 Task:  Click on  Soccer In the  Soccer League click on  Pick Sheet Your name Oliver Thompson Team name San Jose and  Email softage.1@softage.net Game 1 Inter Miami Game 2 NYFC Game 3 Orlando City Game 4 Austin FC Game 5 Minnesota United Game 6 San Jose Game 7 Nashville SC Game 8 New England Game 9 Philadelphia Game 10 DC United Game 11 Chicago Game 12 Inter Milan Game 13 Austin Game 14 LA Galaxy Game 15 Vancouver Game16 Seattle In Tie Breaker choose San Jose Submit pick sheet
Action: Mouse moved to (267, 253)
Screenshot: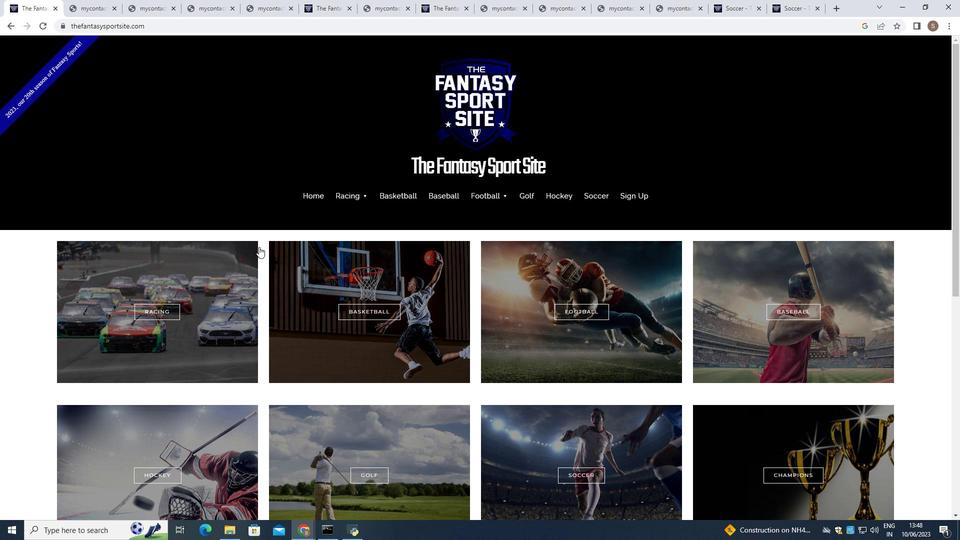 
Action: Mouse scrolled (267, 252) with delta (0, 0)
Screenshot: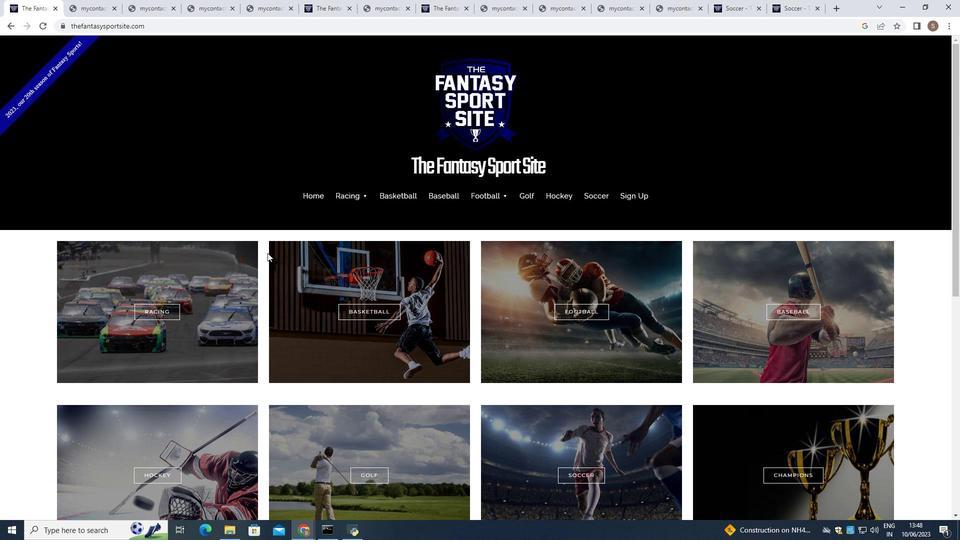 
Action: Mouse scrolled (267, 252) with delta (0, 0)
Screenshot: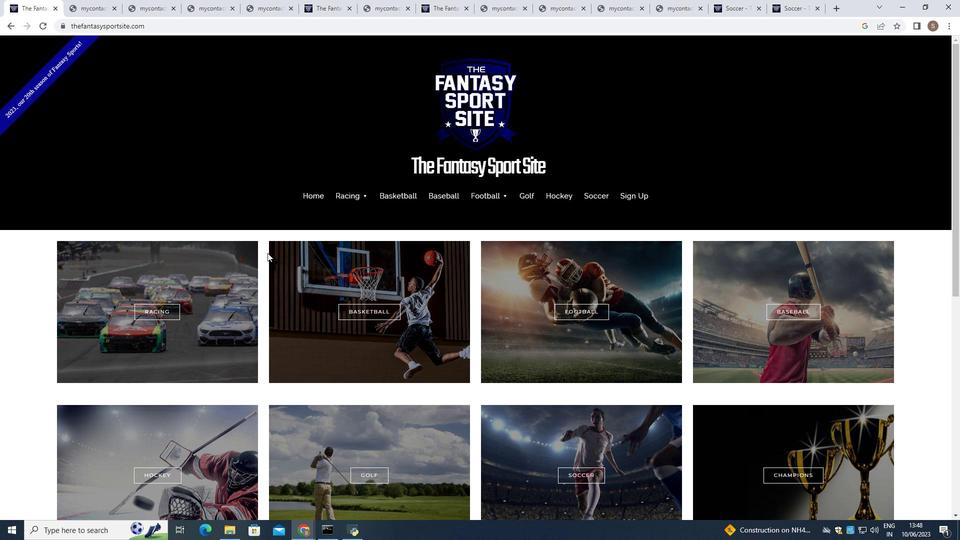 
Action: Mouse scrolled (267, 252) with delta (0, 0)
Screenshot: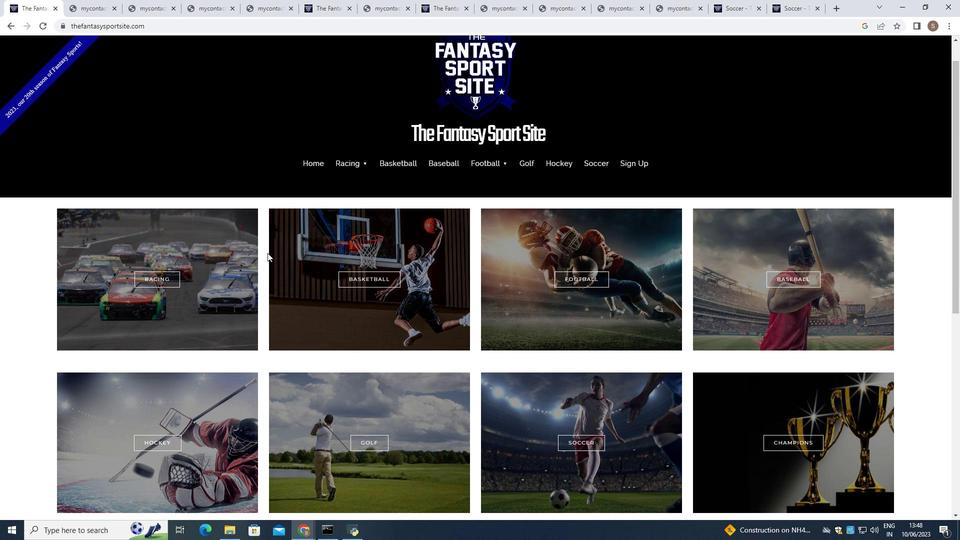
Action: Mouse moved to (523, 279)
Screenshot: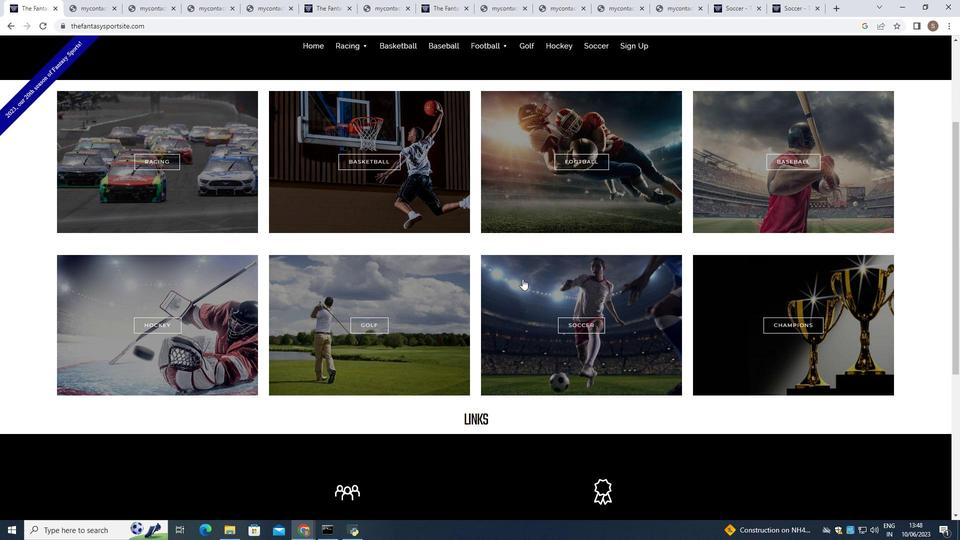 
Action: Mouse pressed left at (523, 279)
Screenshot: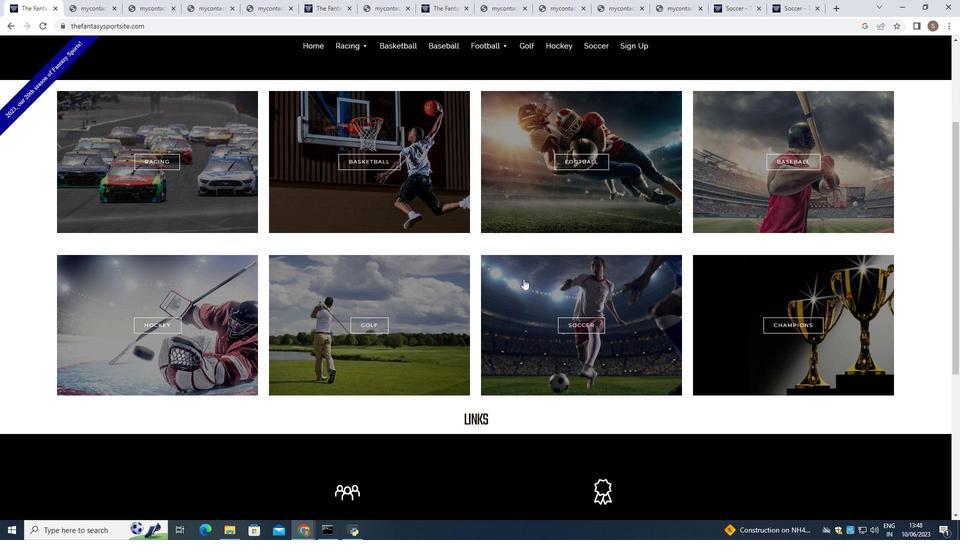 
Action: Mouse moved to (503, 280)
Screenshot: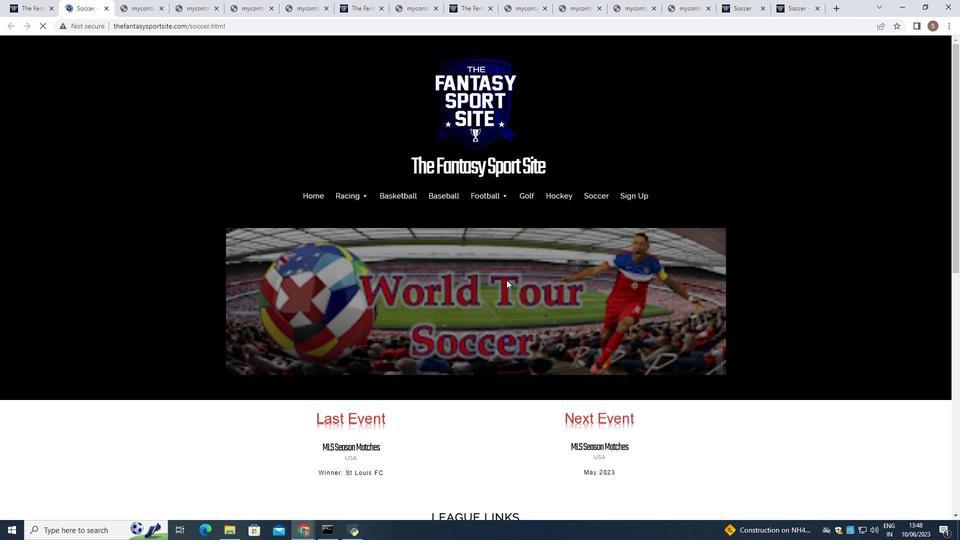 
Action: Mouse scrolled (503, 280) with delta (0, 0)
Screenshot: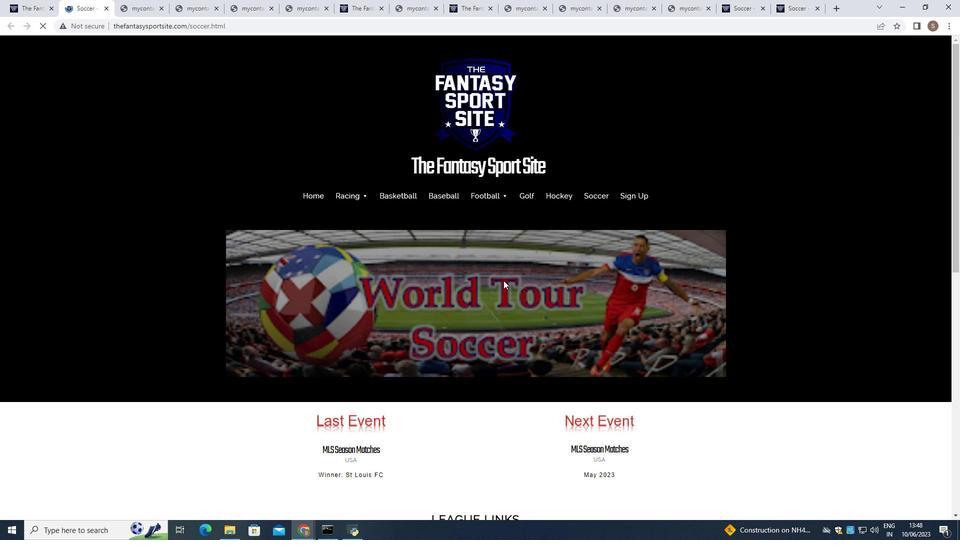 
Action: Mouse scrolled (503, 280) with delta (0, 0)
Screenshot: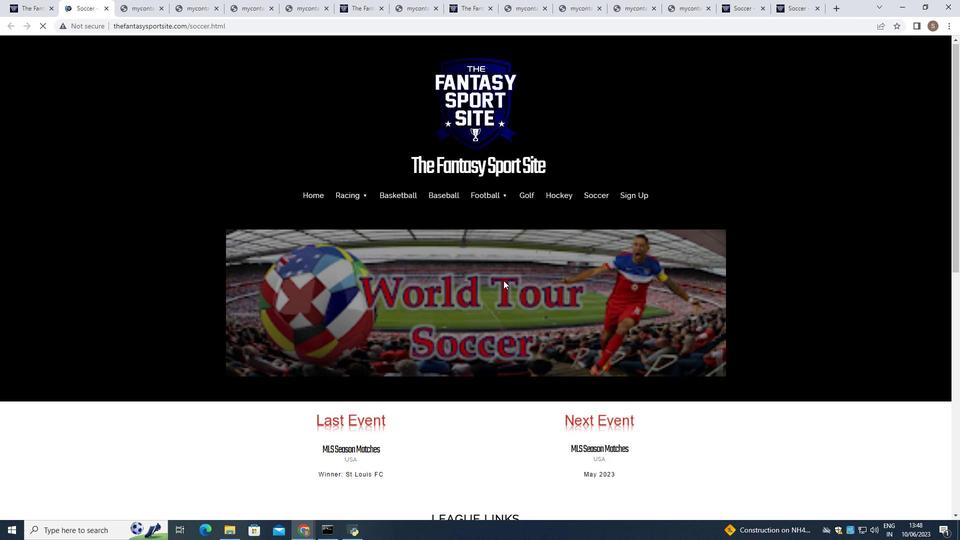 
Action: Mouse scrolled (503, 280) with delta (0, 0)
Screenshot: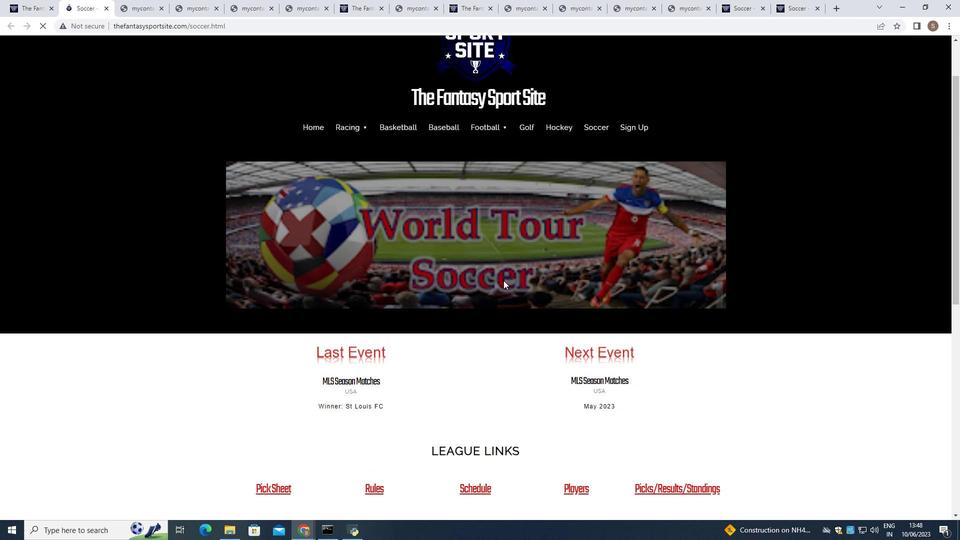 
Action: Mouse moved to (279, 408)
Screenshot: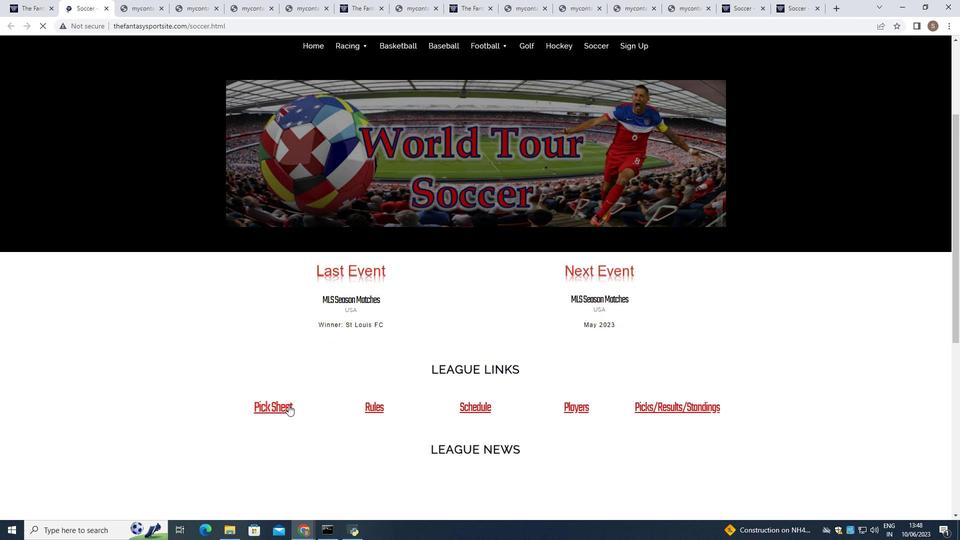 
Action: Mouse pressed left at (279, 408)
Screenshot: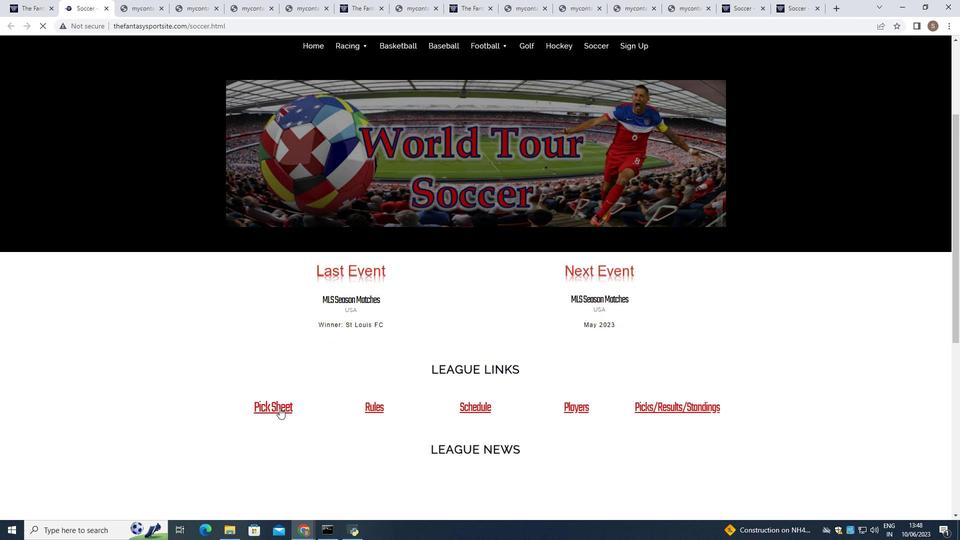 
Action: Mouse moved to (281, 405)
Screenshot: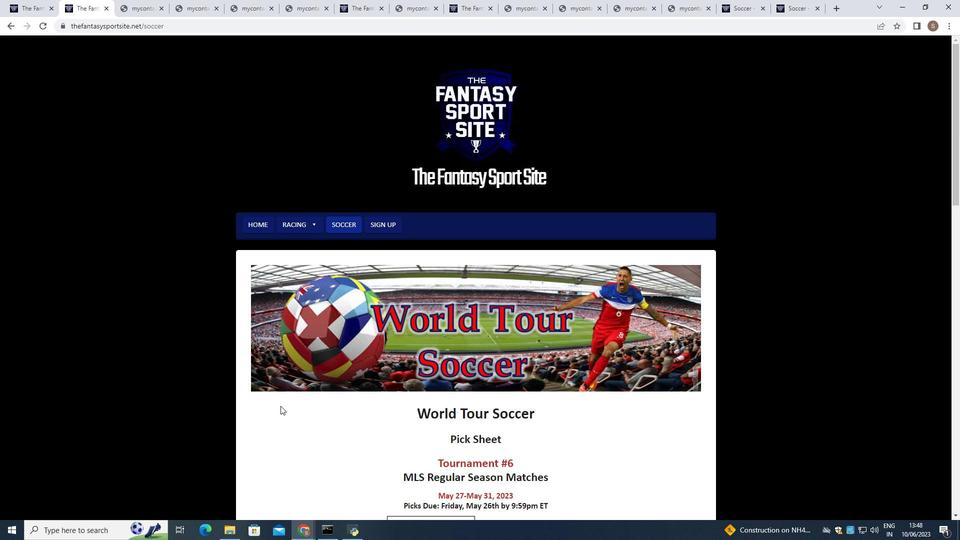 
Action: Mouse scrolled (281, 405) with delta (0, 0)
Screenshot: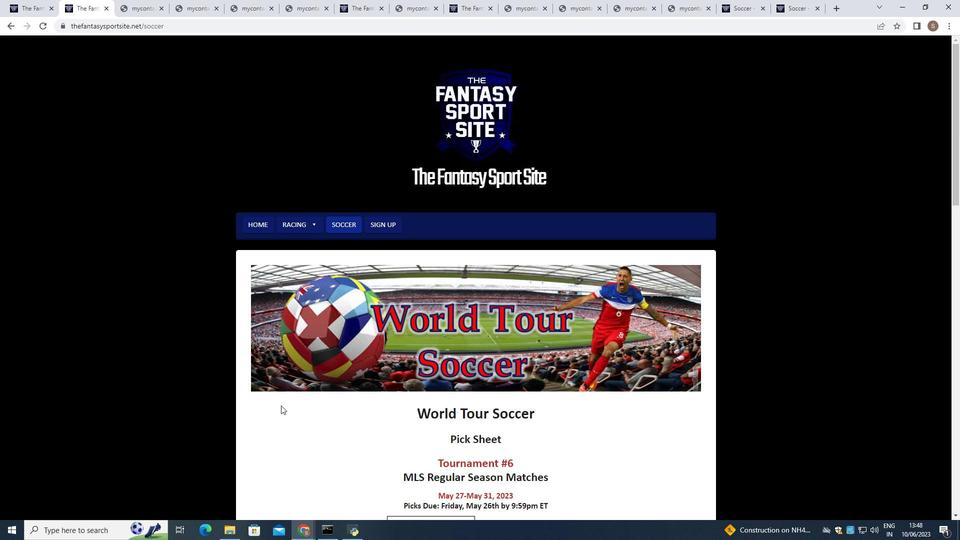 
Action: Mouse moved to (281, 405)
Screenshot: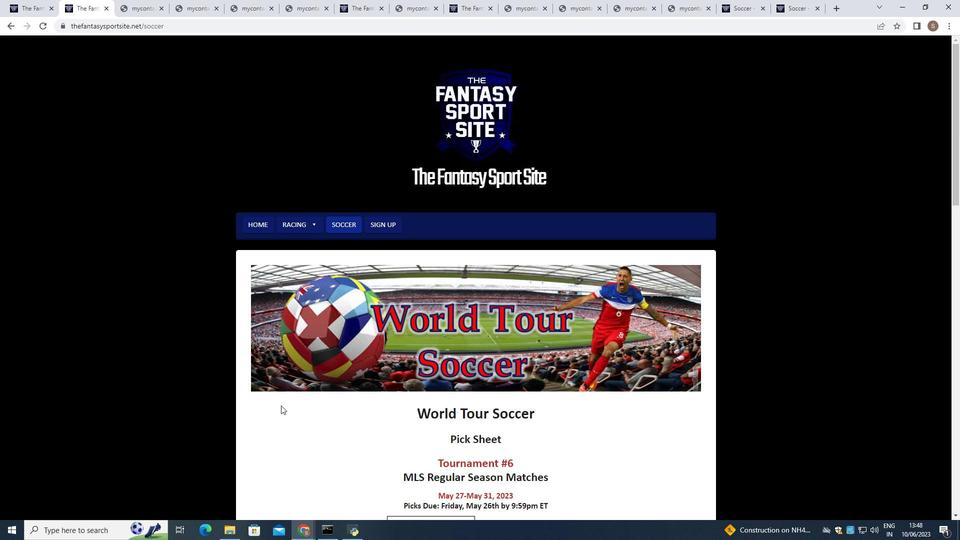 
Action: Mouse scrolled (281, 404) with delta (0, 0)
Screenshot: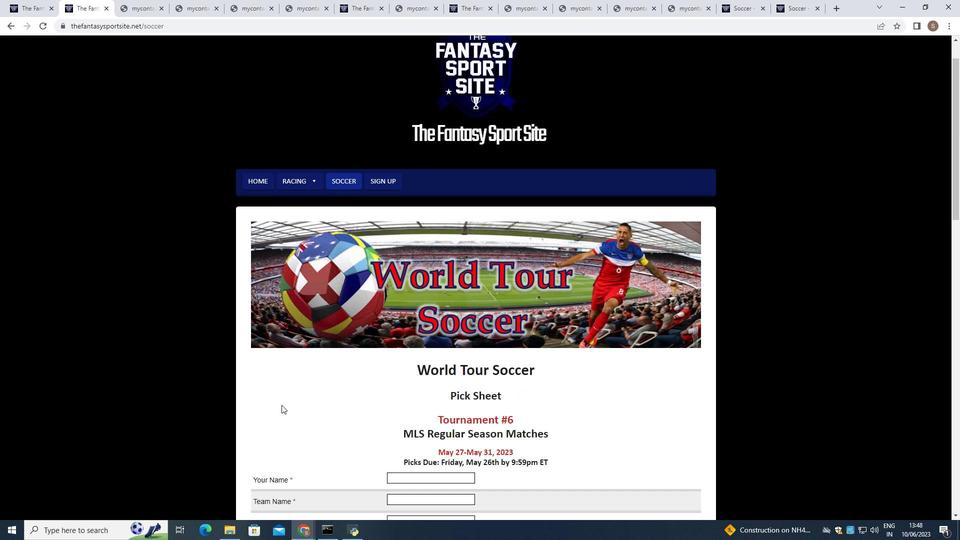 
Action: Mouse scrolled (281, 404) with delta (0, 0)
Screenshot: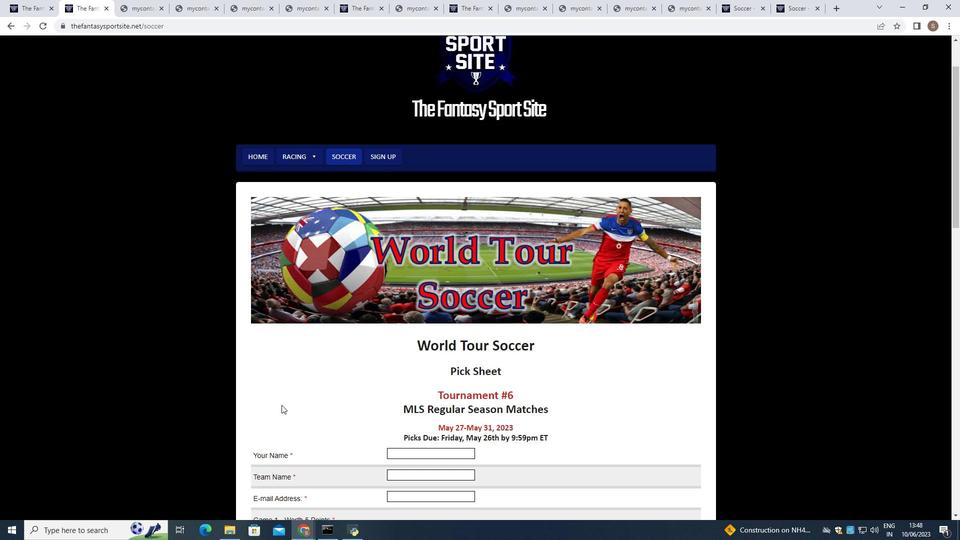 
Action: Mouse moved to (282, 404)
Screenshot: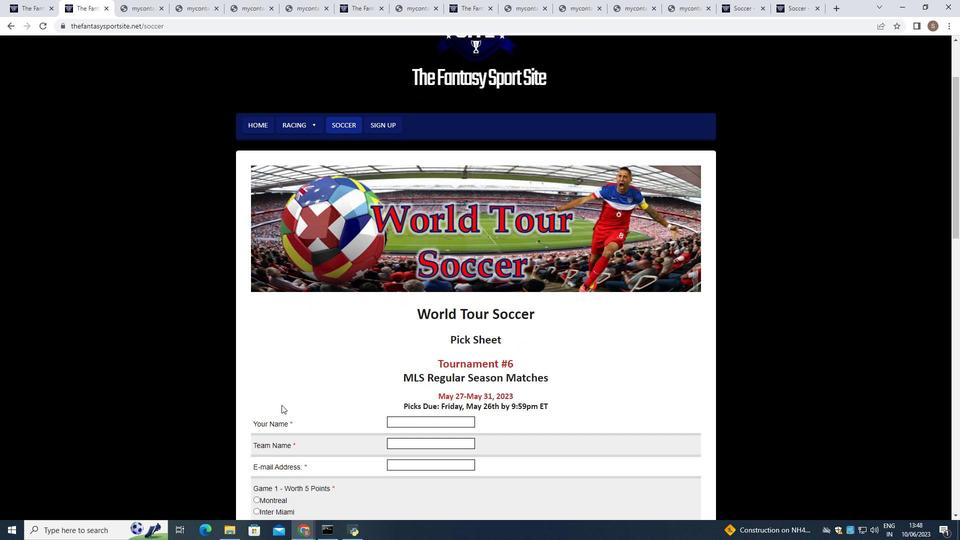 
Action: Mouse scrolled (282, 404) with delta (0, 0)
Screenshot: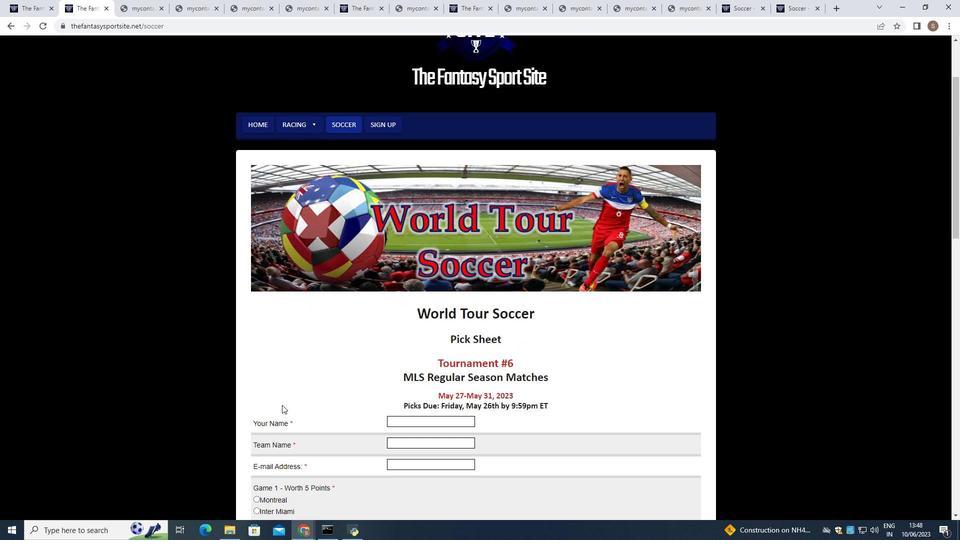 
Action: Mouse moved to (408, 323)
Screenshot: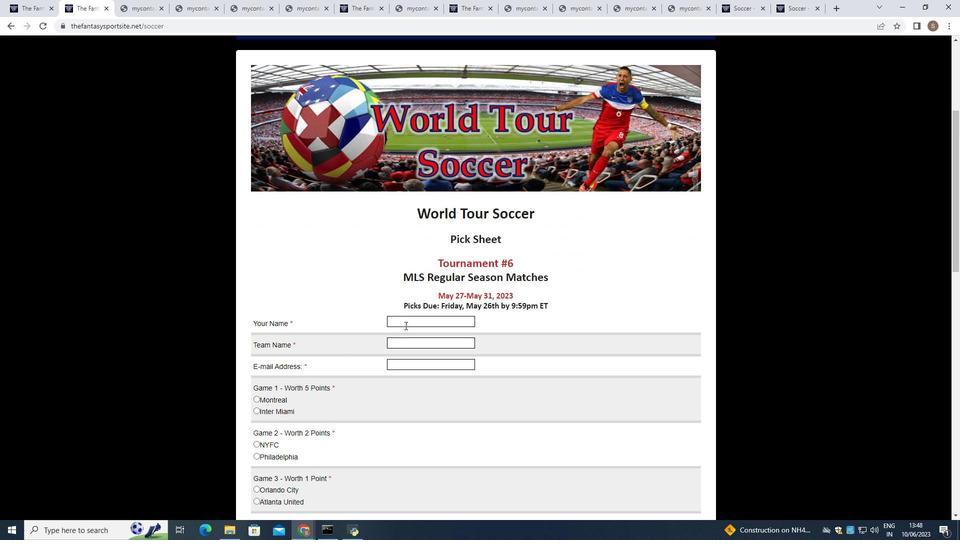 
Action: Mouse pressed left at (408, 323)
Screenshot: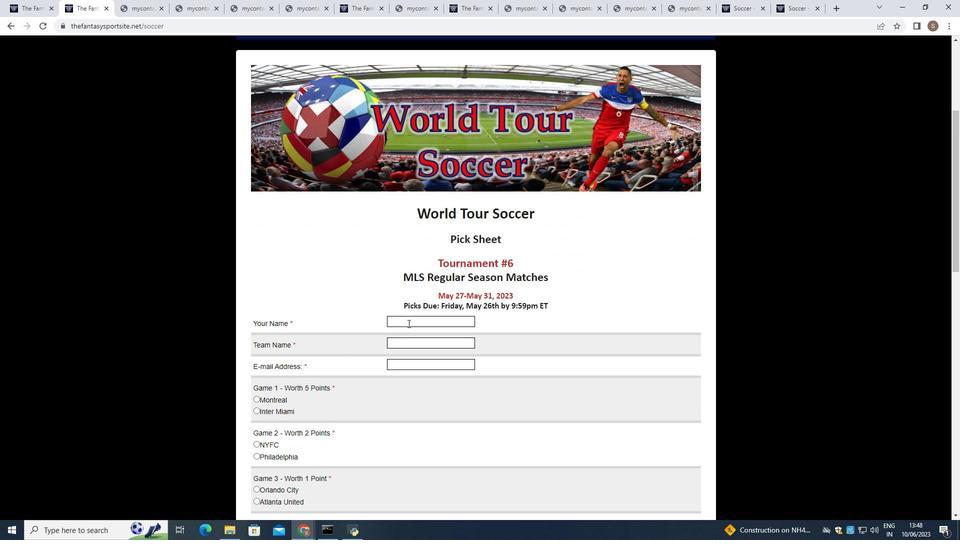 
Action: Key pressed <Key.shift>Oliver<Key.space><Key.shift>Thompson
Screenshot: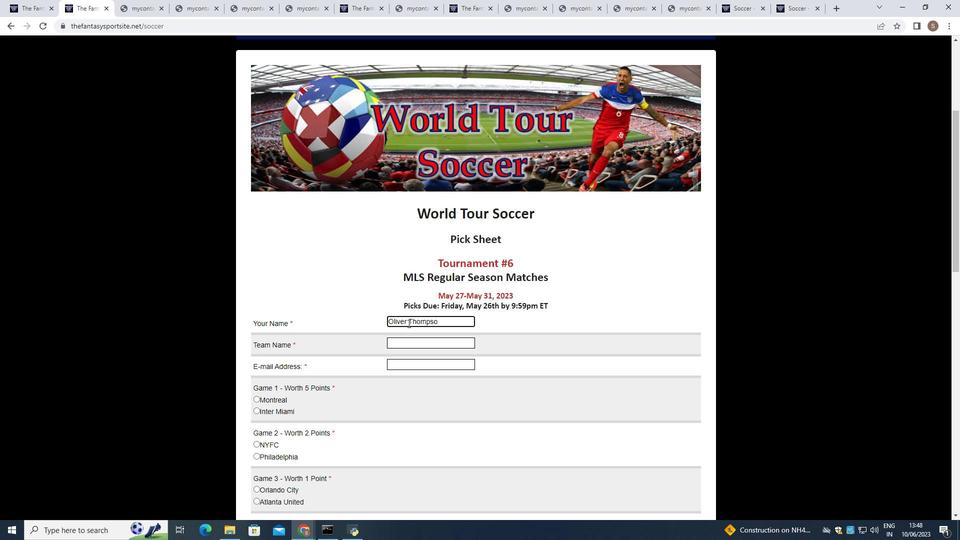 
Action: Mouse moved to (442, 341)
Screenshot: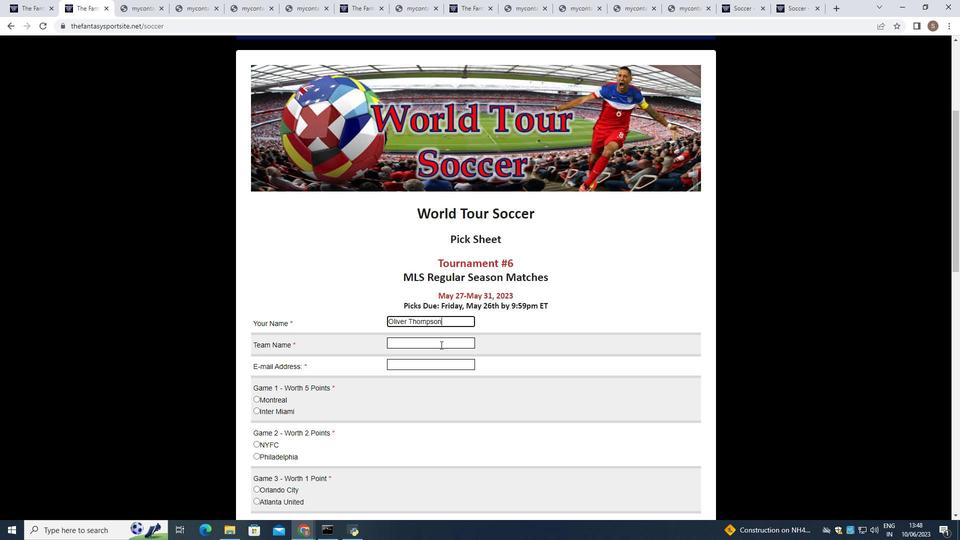 
Action: Mouse pressed left at (442, 341)
Screenshot: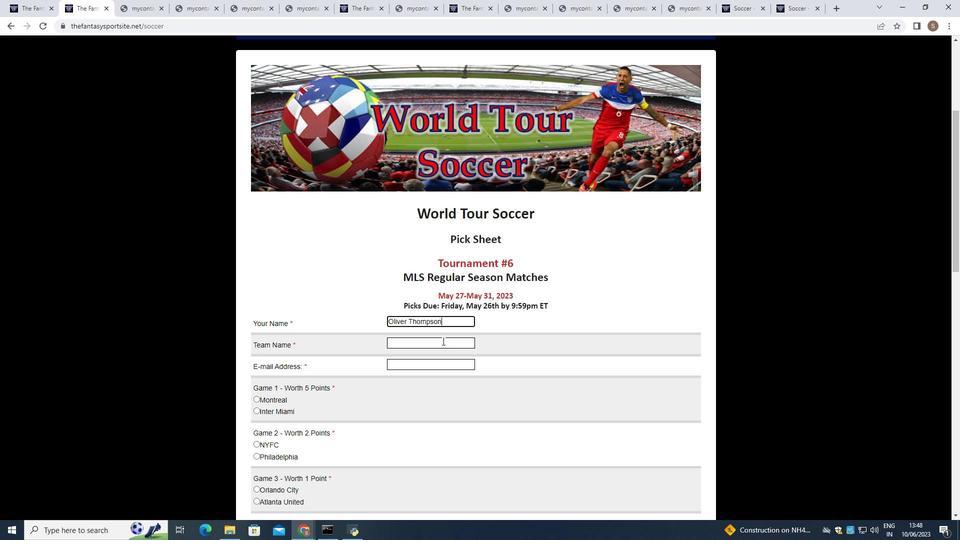 
Action: Key pressed <Key.shift>San<Key.space><Key.shift>Jose
Screenshot: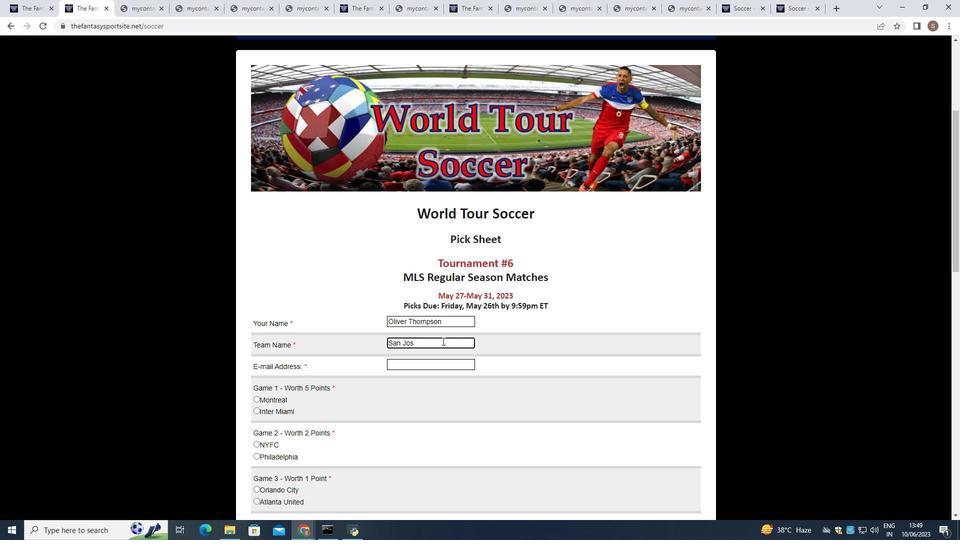 
Action: Mouse moved to (446, 362)
Screenshot: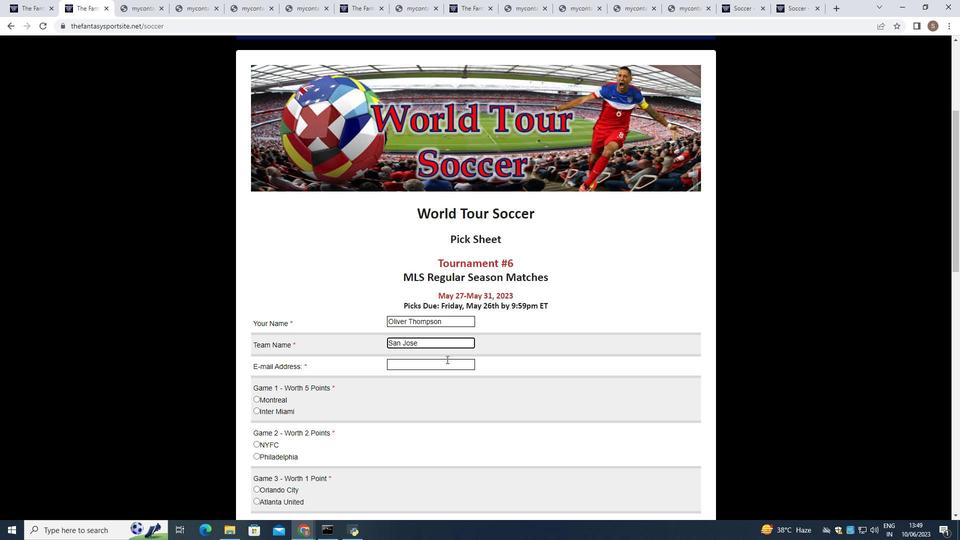 
Action: Mouse pressed left at (446, 362)
Screenshot: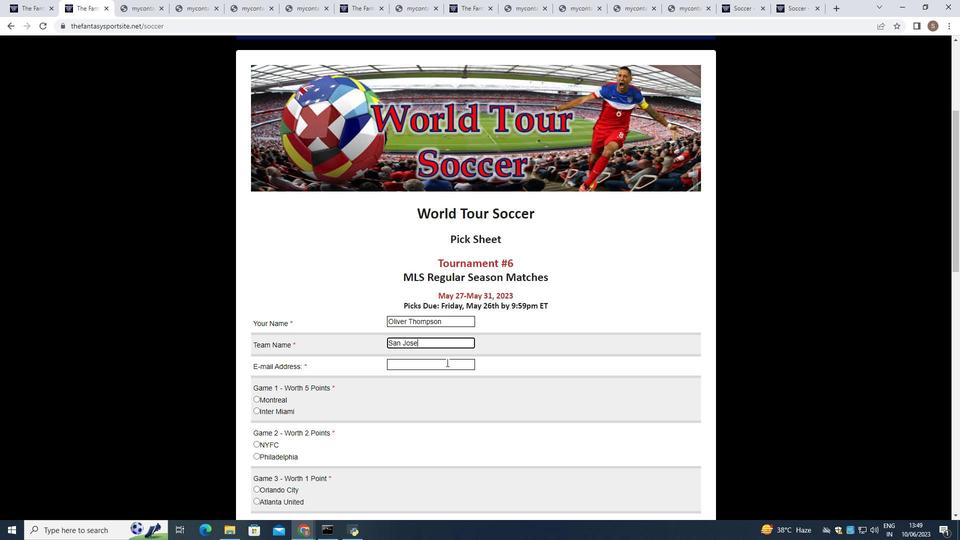 
Action: Key pressed softage.1<Key.shift>@
Screenshot: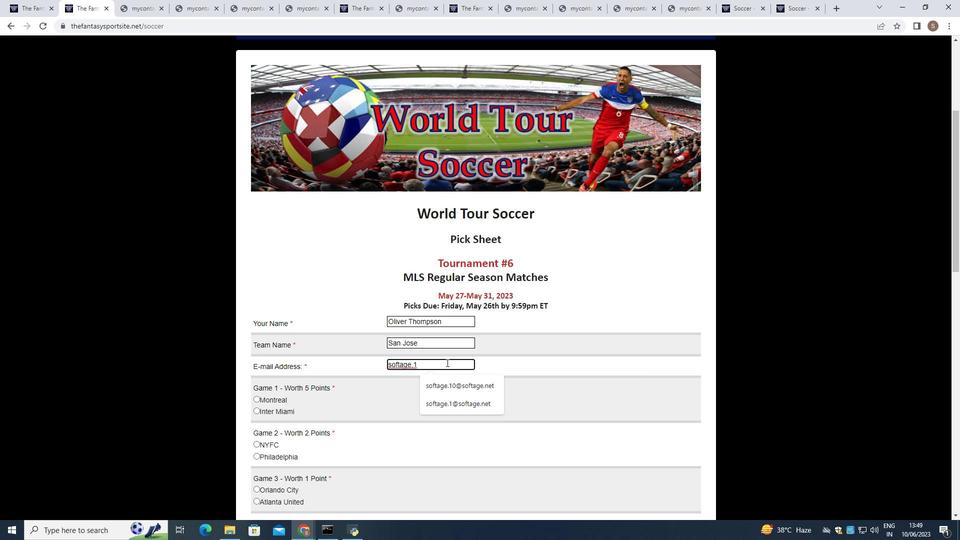 
Action: Mouse moved to (442, 384)
Screenshot: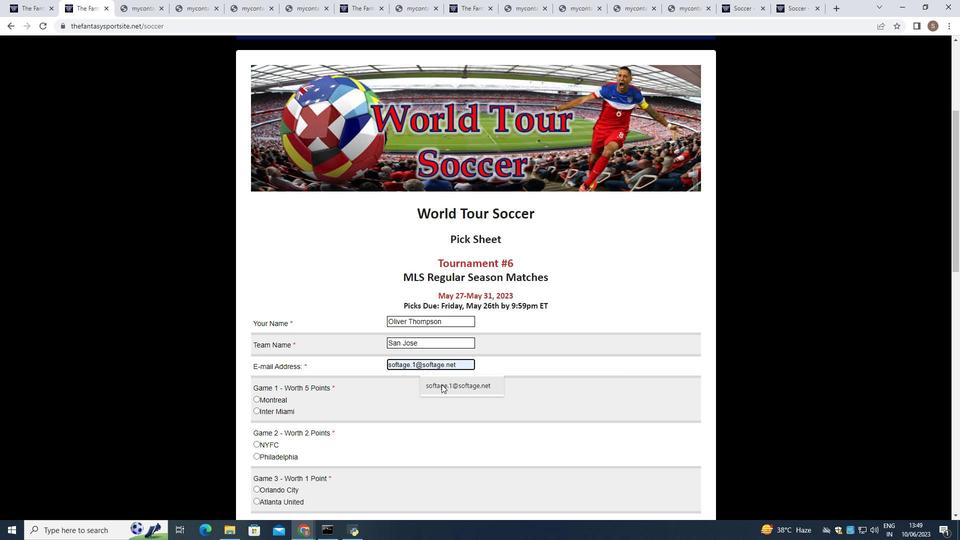 
Action: Mouse pressed left at (442, 384)
Screenshot: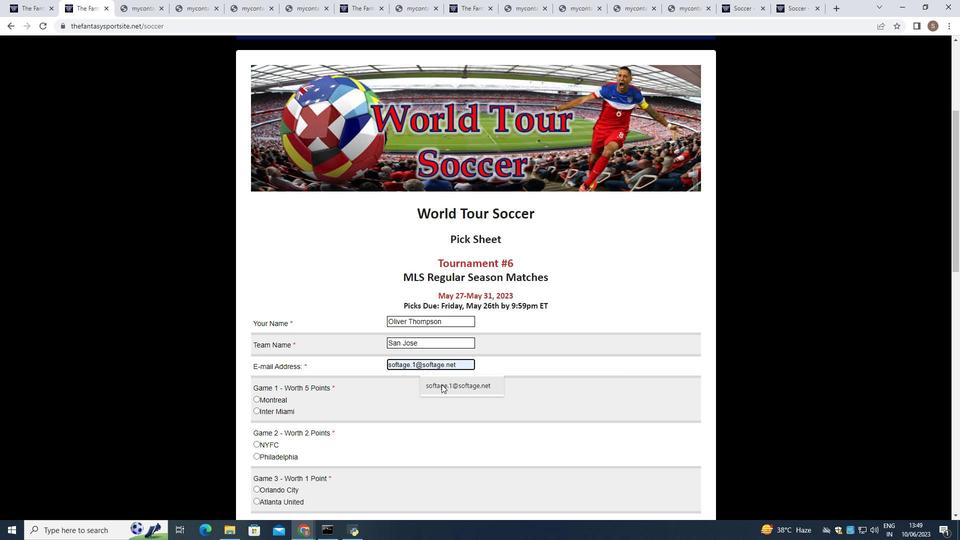 
Action: Mouse moved to (443, 384)
Screenshot: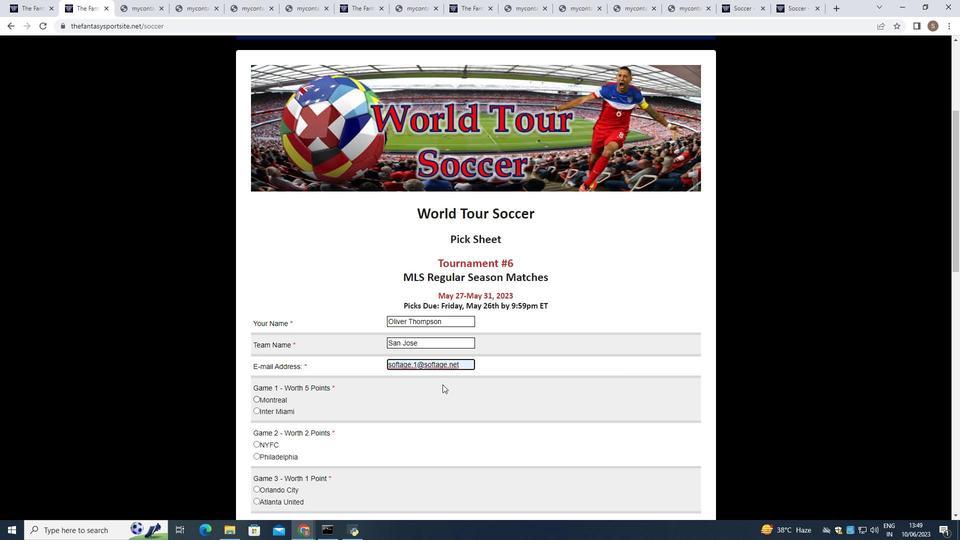 
Action: Mouse scrolled (443, 384) with delta (0, 0)
Screenshot: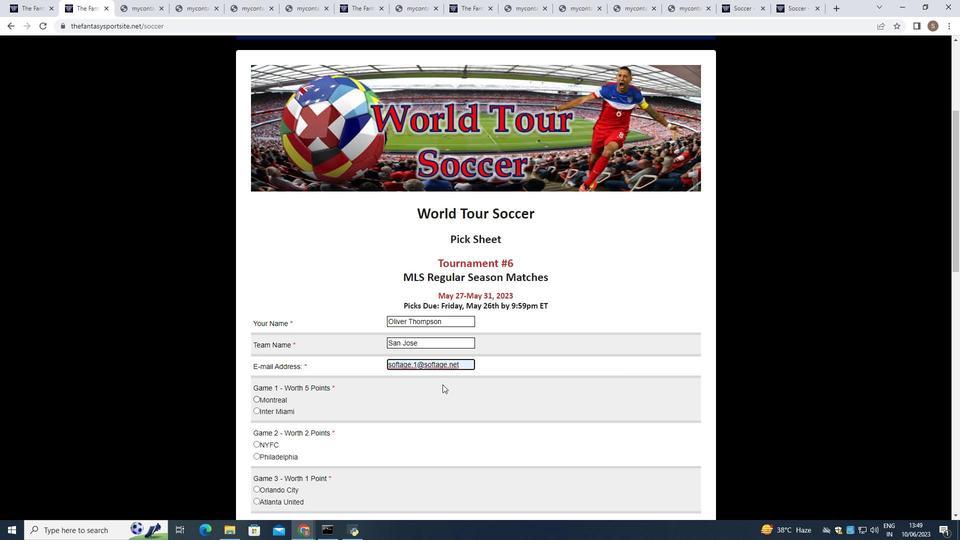
Action: Mouse moved to (444, 383)
Screenshot: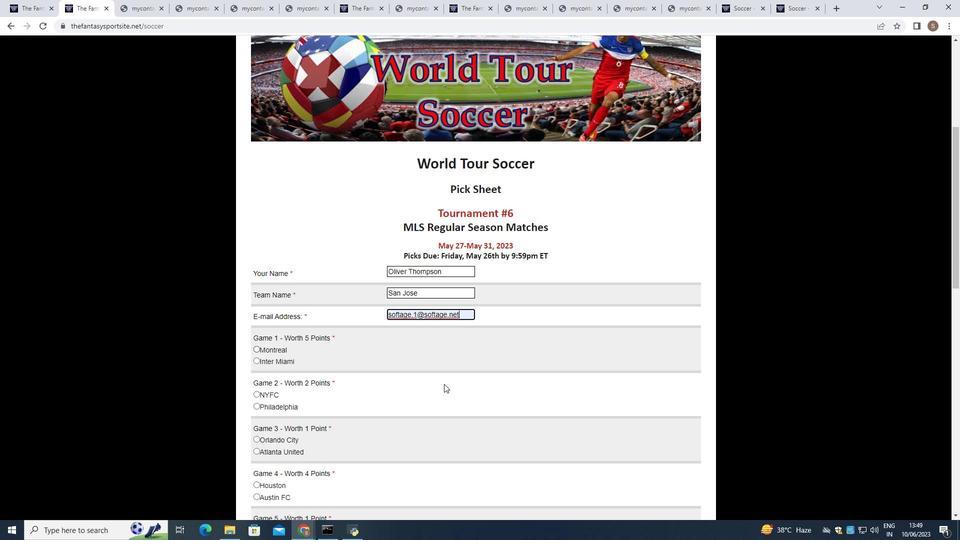 
Action: Mouse scrolled (444, 383) with delta (0, 0)
Screenshot: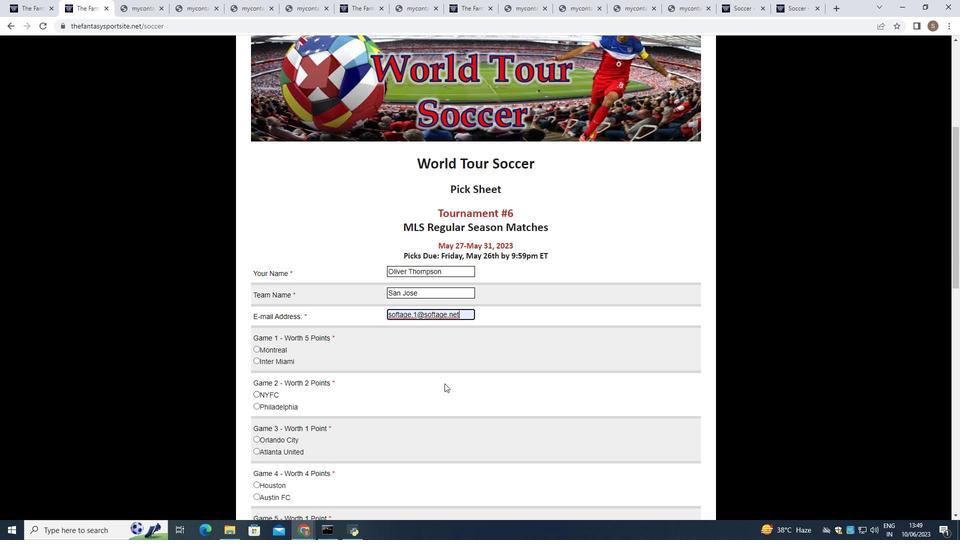 
Action: Mouse moved to (254, 310)
Screenshot: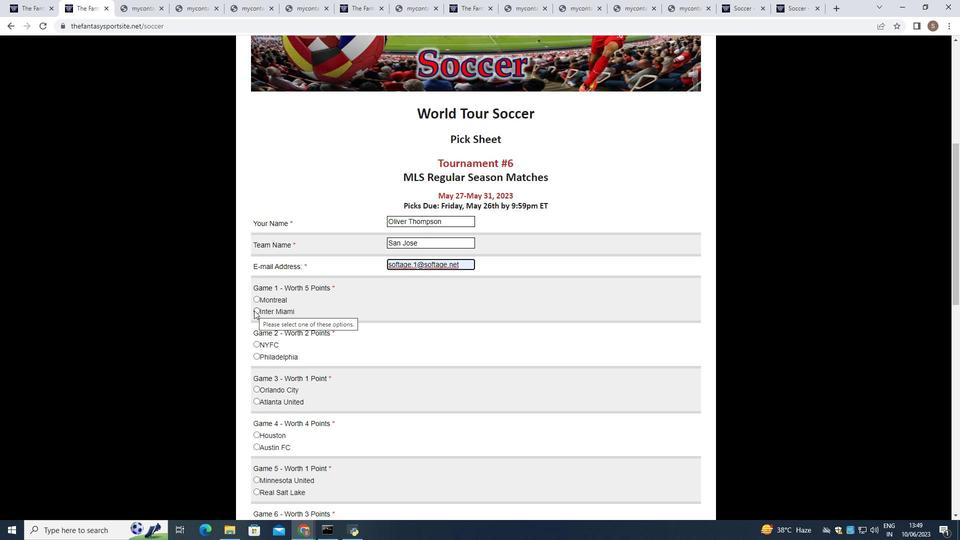 
Action: Mouse pressed left at (254, 310)
Screenshot: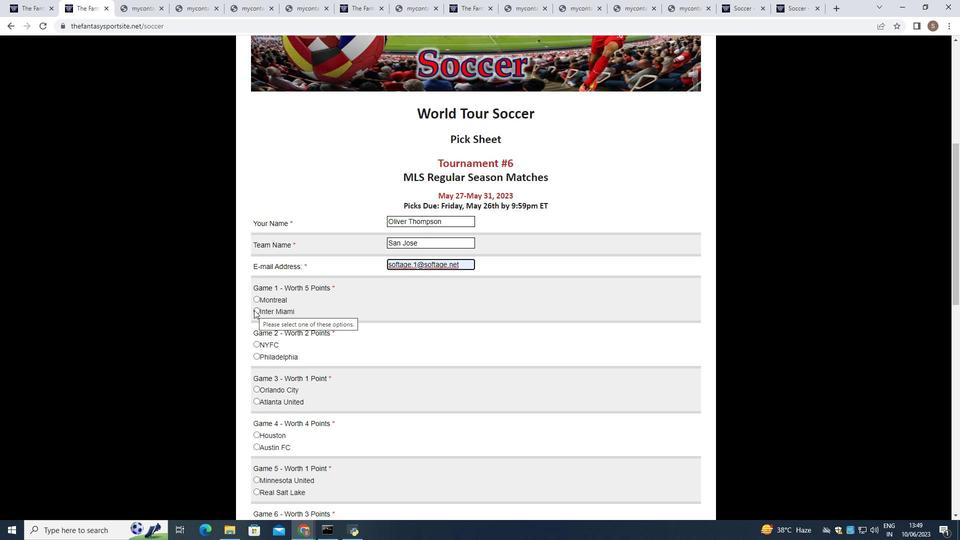 
Action: Mouse scrolled (254, 309) with delta (0, 0)
Screenshot: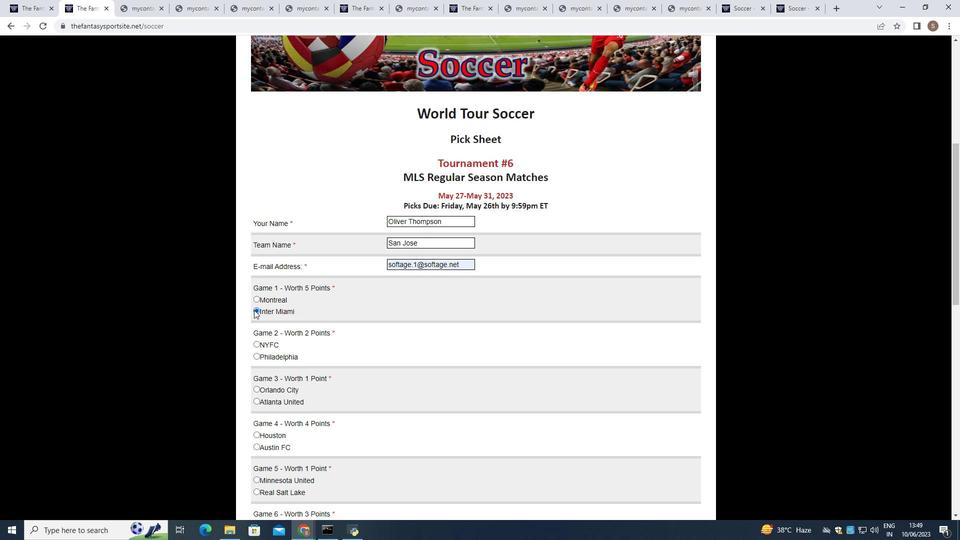 
Action: Mouse moved to (258, 293)
Screenshot: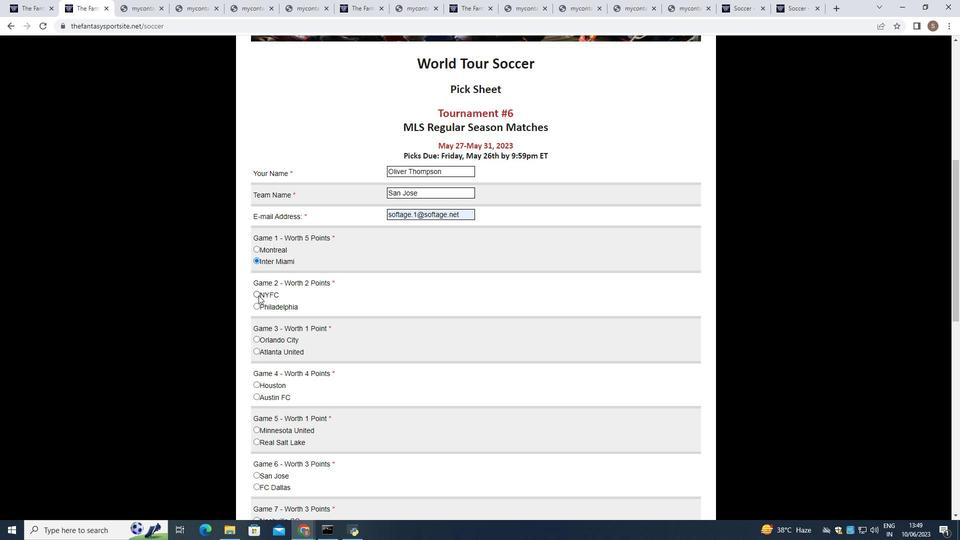 
Action: Mouse pressed left at (258, 293)
Screenshot: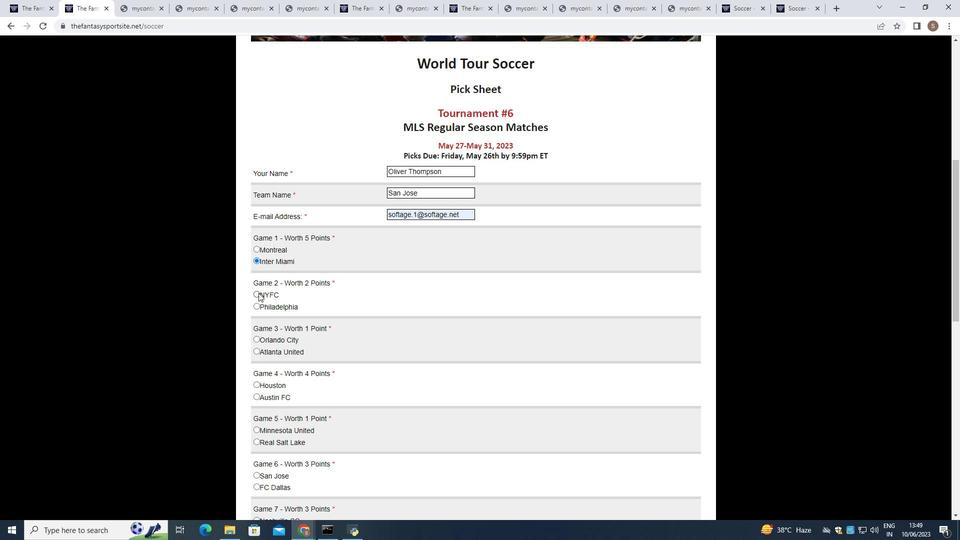 
Action: Mouse moved to (258, 337)
Screenshot: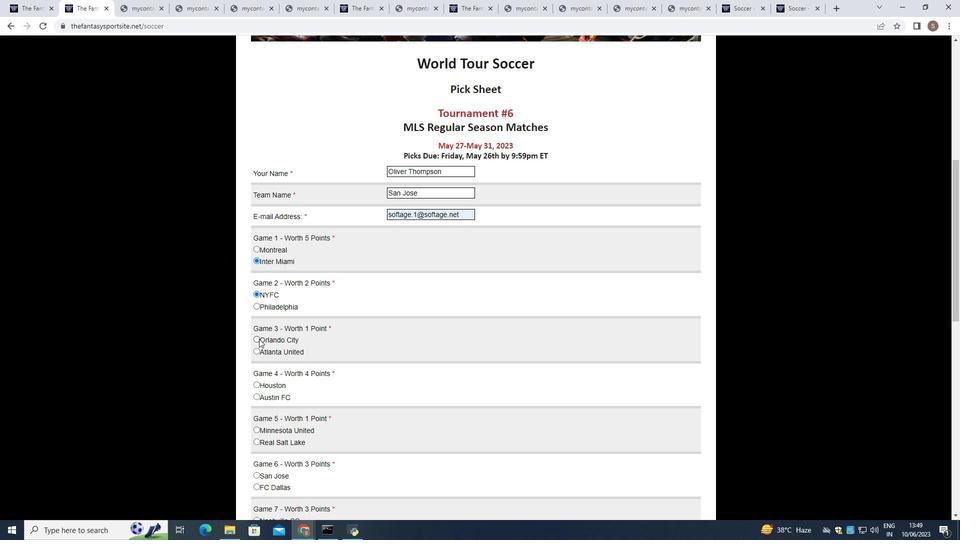
Action: Mouse pressed left at (258, 337)
Screenshot: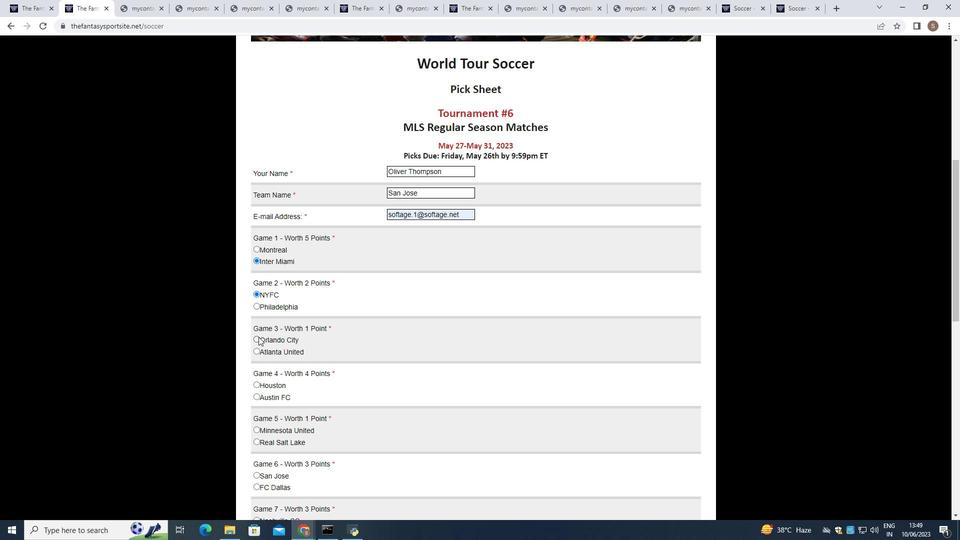 
Action: Mouse moved to (256, 397)
Screenshot: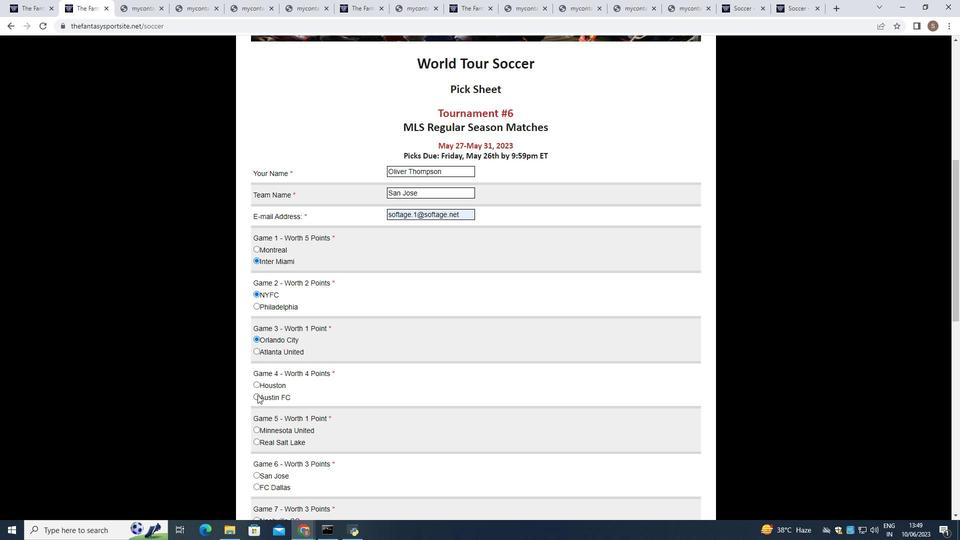 
Action: Mouse pressed left at (256, 397)
Screenshot: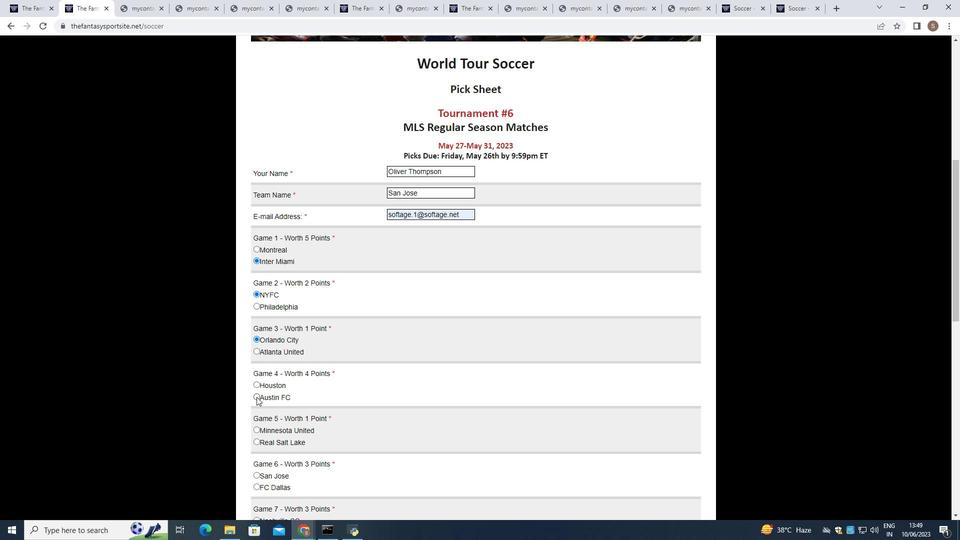 
Action: Mouse moved to (257, 430)
Screenshot: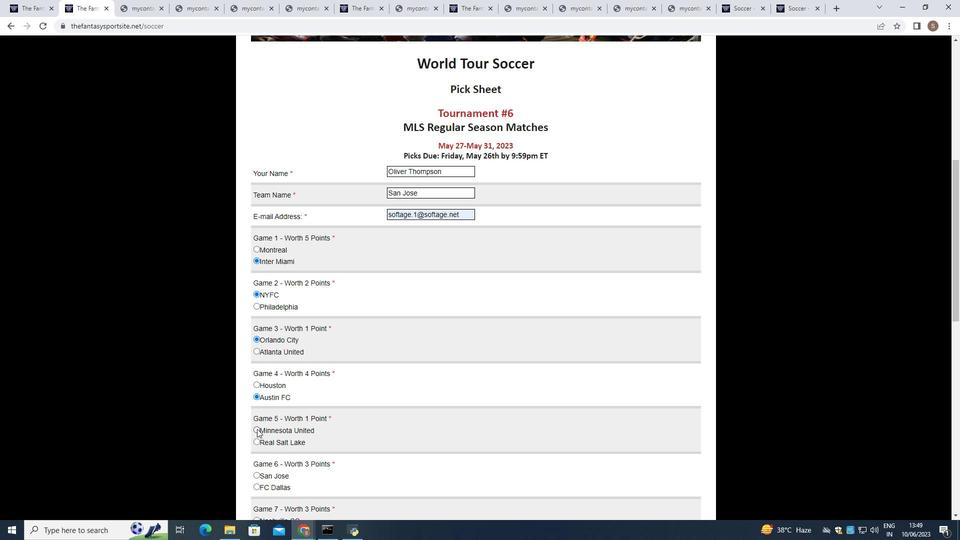 
Action: Mouse pressed left at (257, 430)
Screenshot: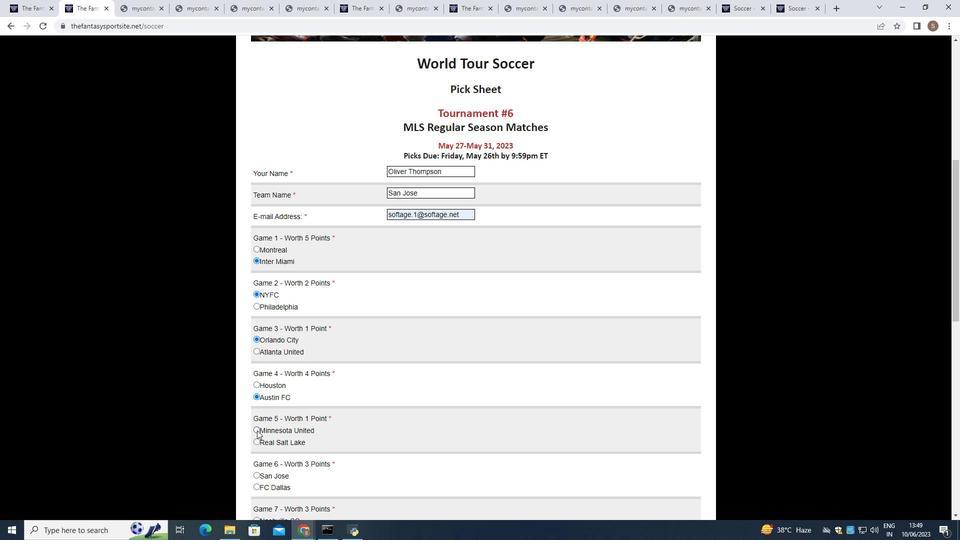 
Action: Mouse scrolled (257, 430) with delta (0, 0)
Screenshot: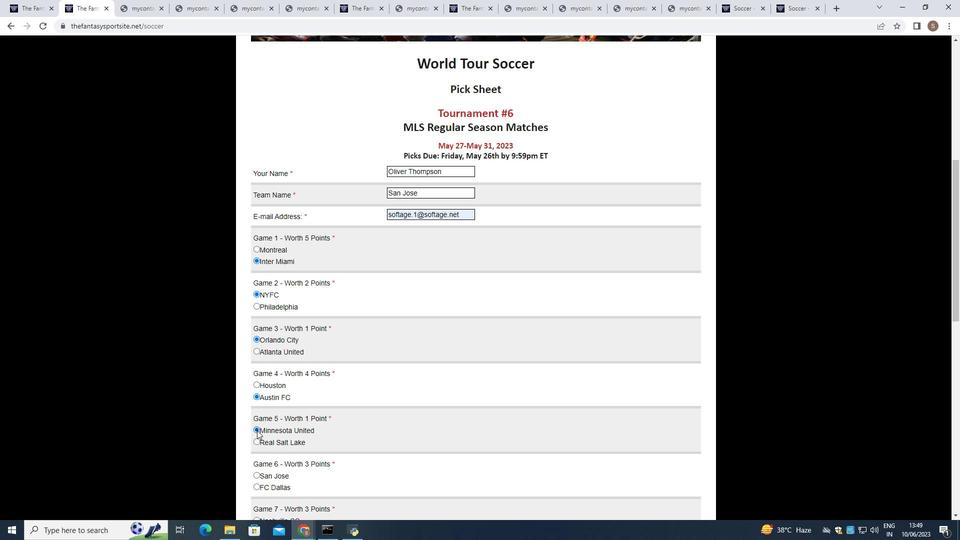 
Action: Mouse scrolled (257, 430) with delta (0, 0)
Screenshot: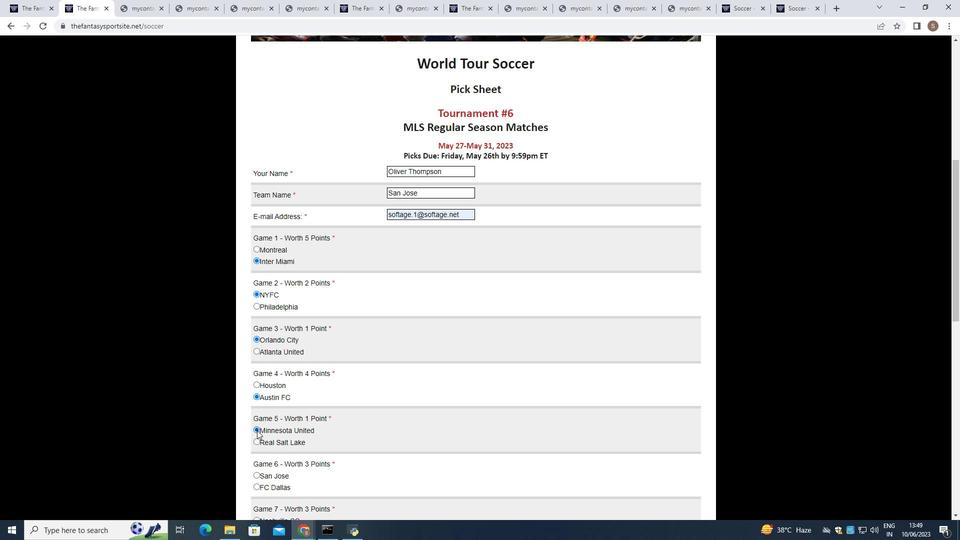 
Action: Mouse scrolled (257, 430) with delta (0, 0)
Screenshot: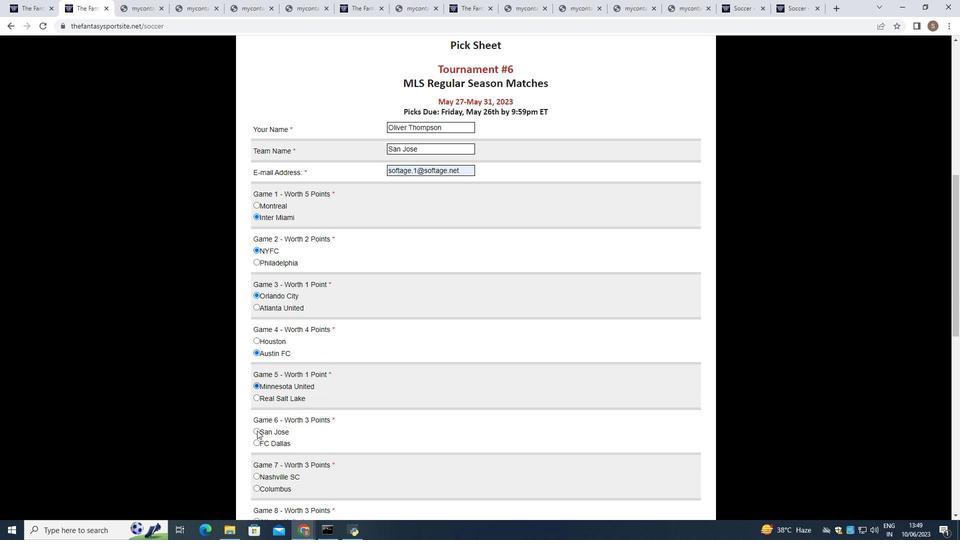 
Action: Mouse moved to (258, 324)
Screenshot: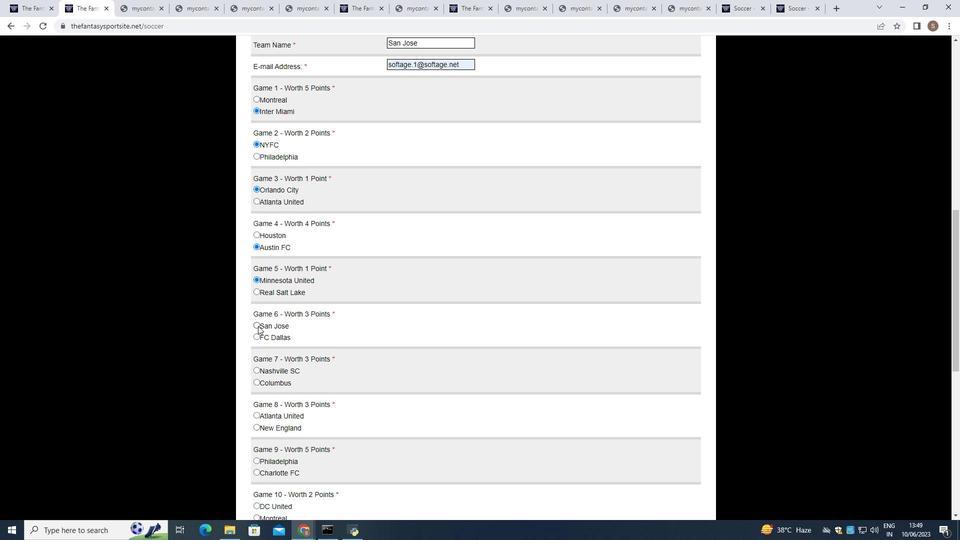 
Action: Mouse pressed left at (258, 324)
Screenshot: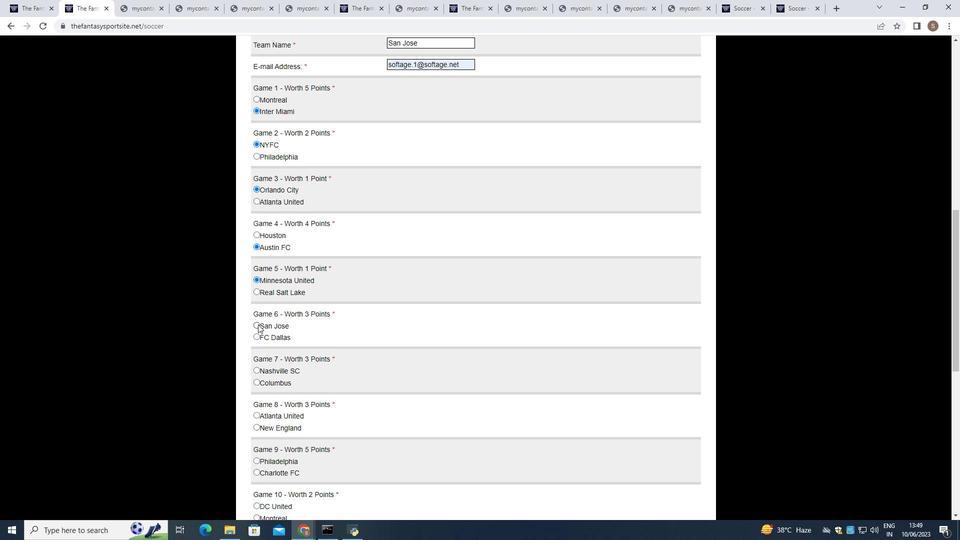 
Action: Mouse moved to (256, 369)
Screenshot: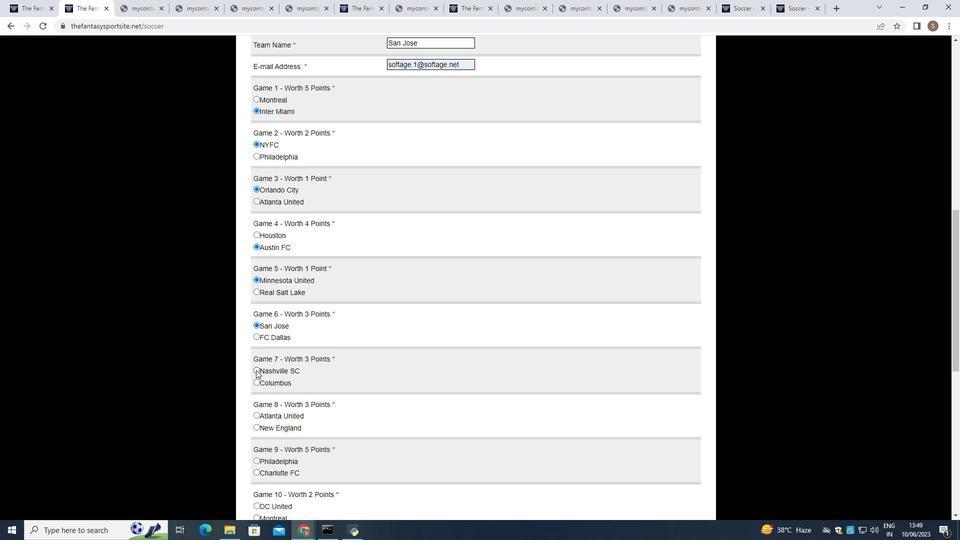 
Action: Mouse pressed left at (256, 369)
Screenshot: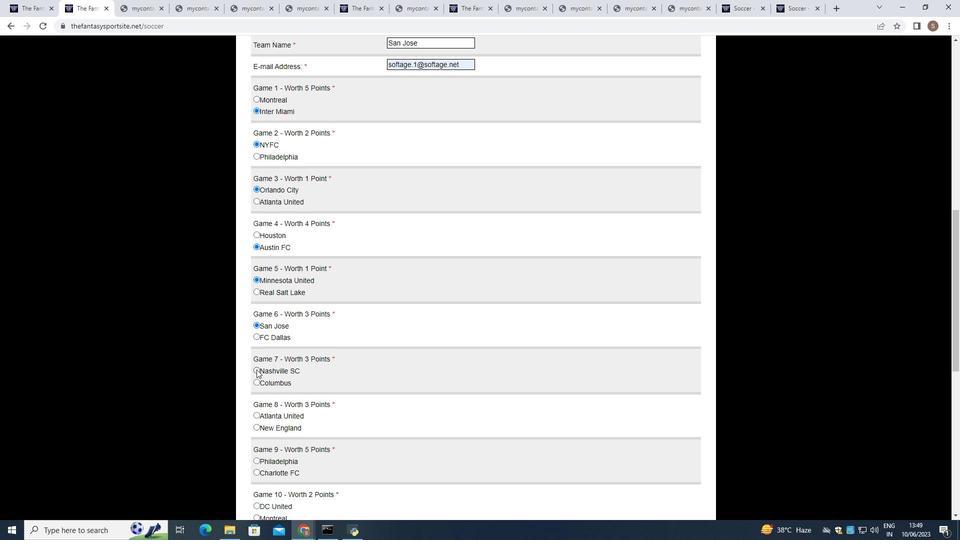 
Action: Mouse moved to (257, 427)
Screenshot: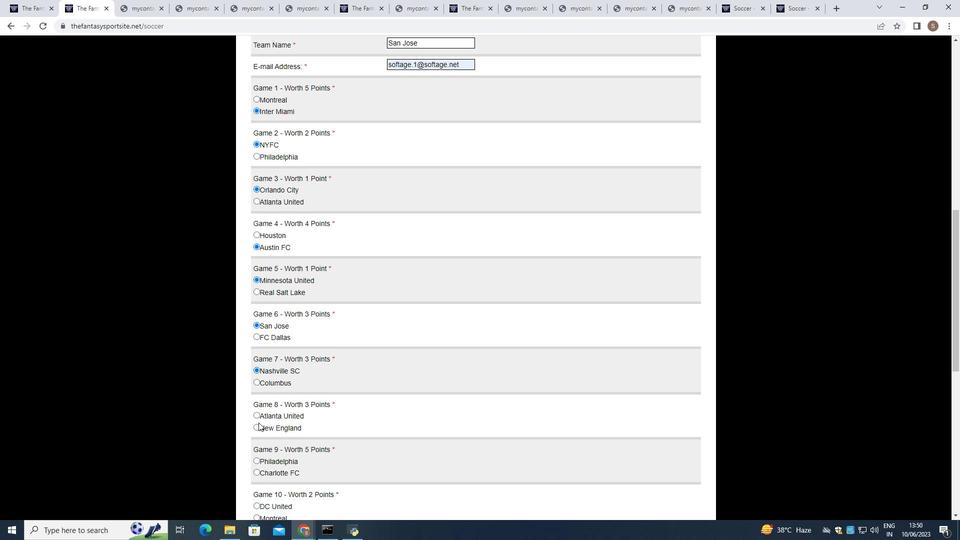 
Action: Mouse pressed left at (257, 427)
Screenshot: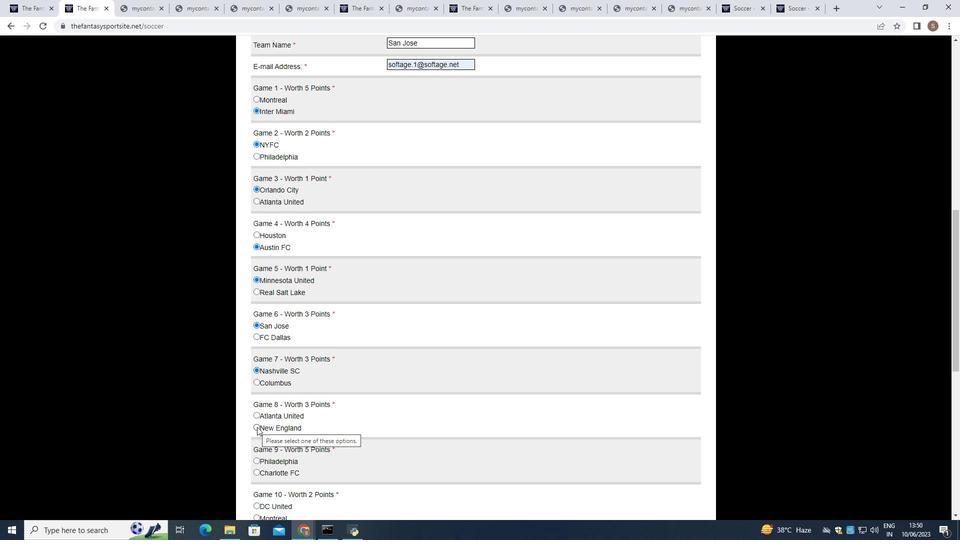 
Action: Mouse moved to (256, 459)
Screenshot: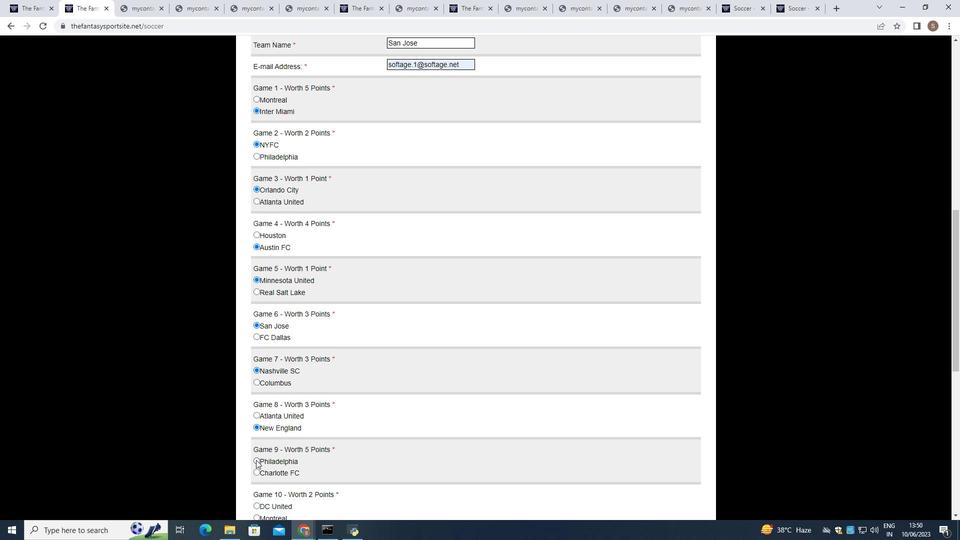 
Action: Mouse pressed left at (256, 459)
Screenshot: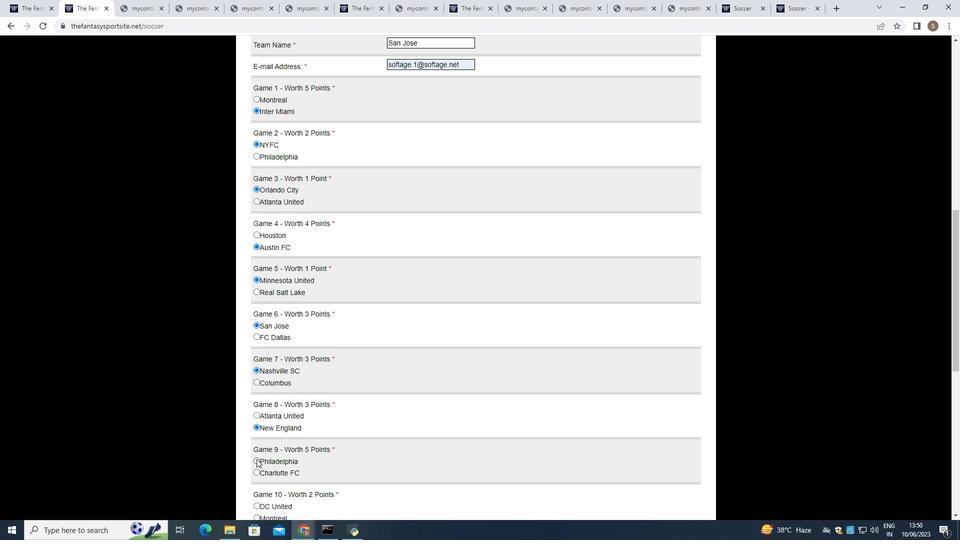 
Action: Mouse scrolled (256, 458) with delta (0, 0)
Screenshot: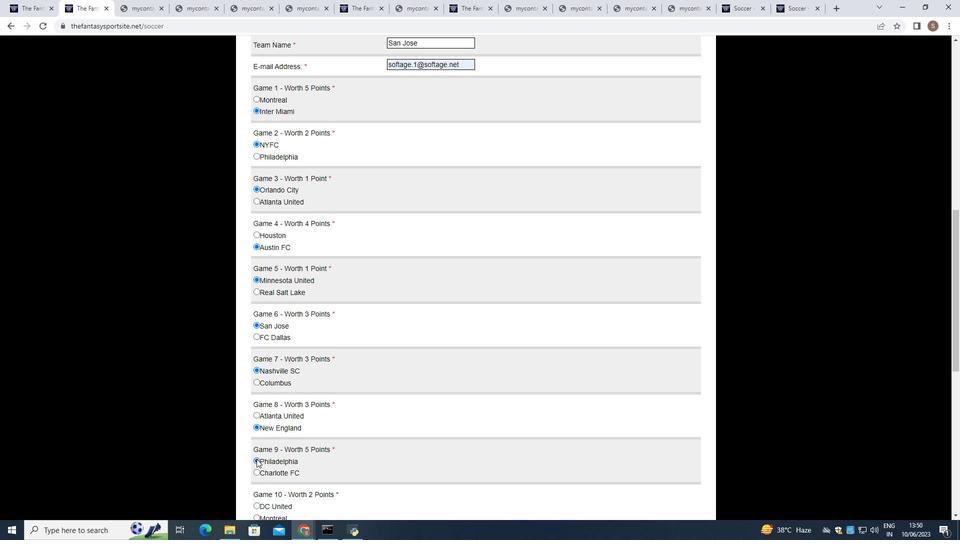 
Action: Mouse moved to (256, 455)
Screenshot: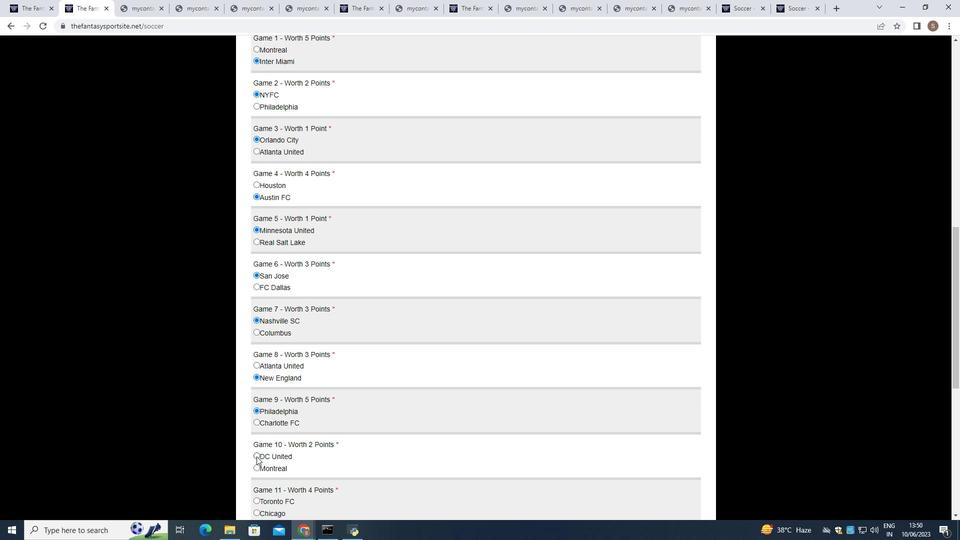 
Action: Mouse pressed left at (256, 455)
Screenshot: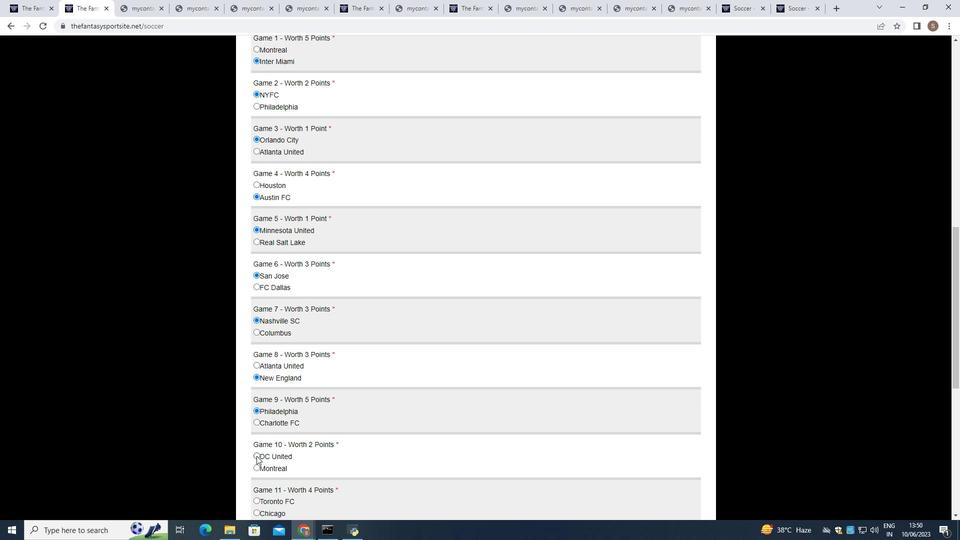 
Action: Mouse scrolled (256, 455) with delta (0, 0)
Screenshot: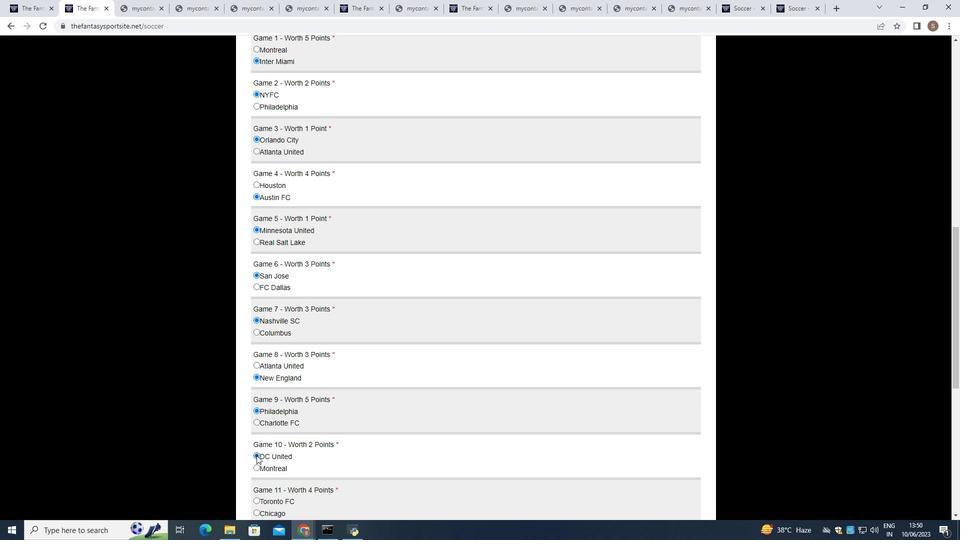 
Action: Mouse scrolled (256, 455) with delta (0, 0)
Screenshot: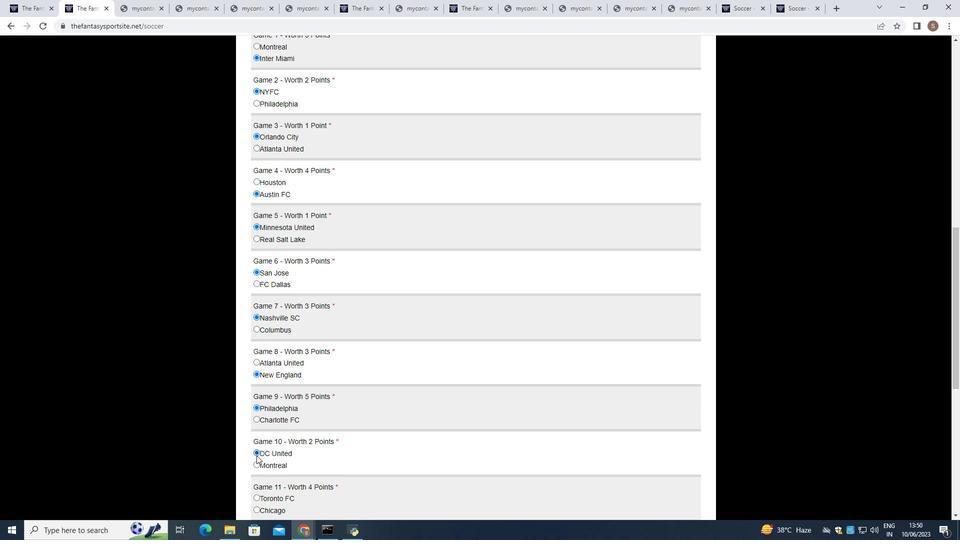 
Action: Mouse scrolled (256, 455) with delta (0, 0)
Screenshot: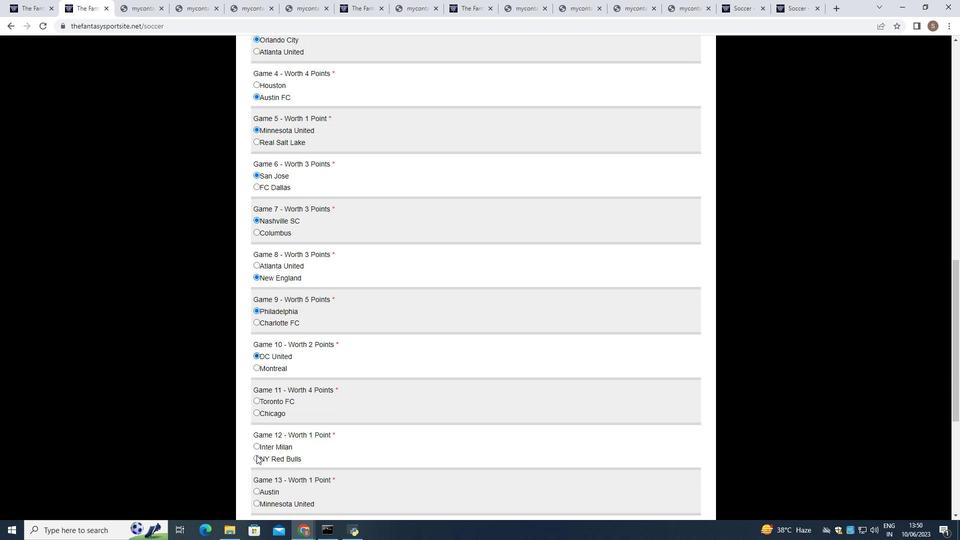
Action: Mouse scrolled (256, 455) with delta (0, 0)
Screenshot: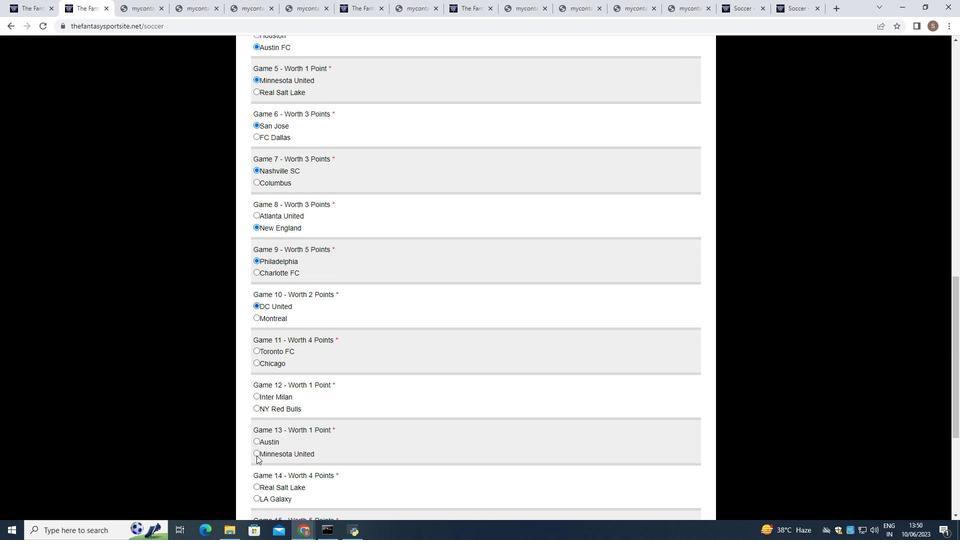 
Action: Mouse scrolled (256, 455) with delta (0, 0)
Screenshot: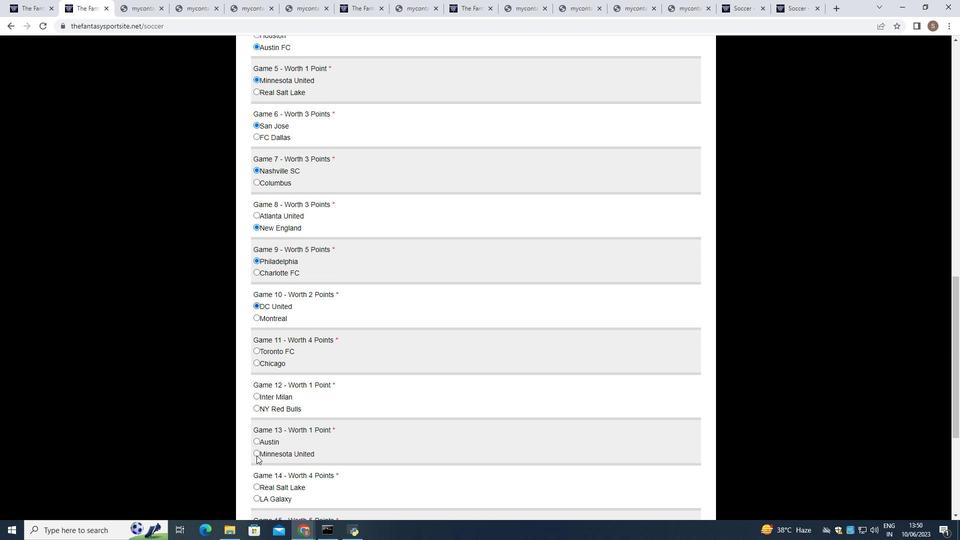
Action: Mouse moved to (256, 262)
Screenshot: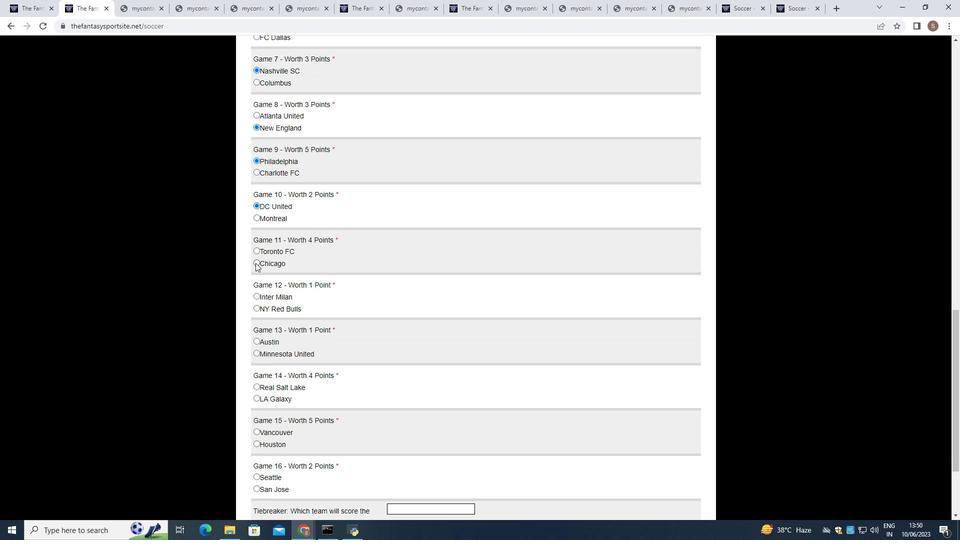 
Action: Mouse pressed left at (256, 262)
Screenshot: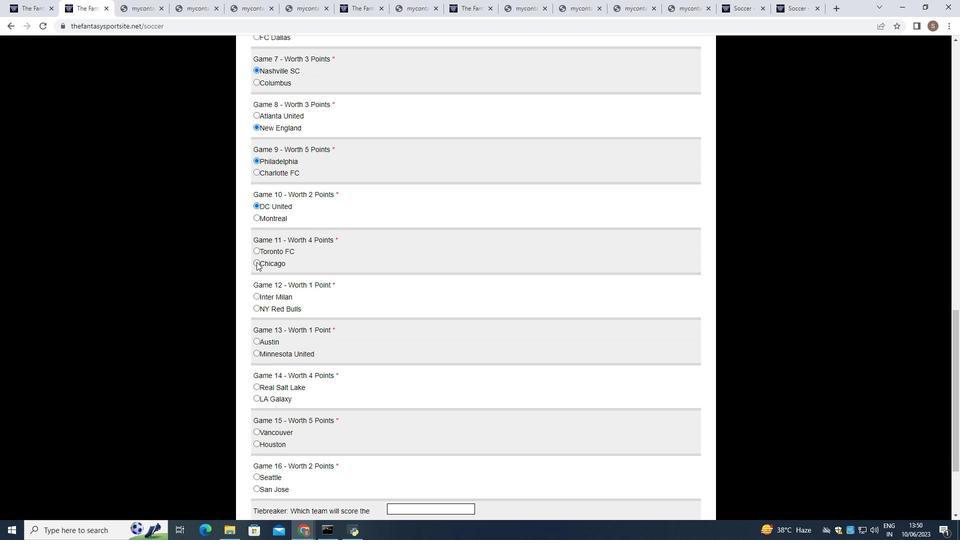 
Action: Mouse moved to (255, 293)
Screenshot: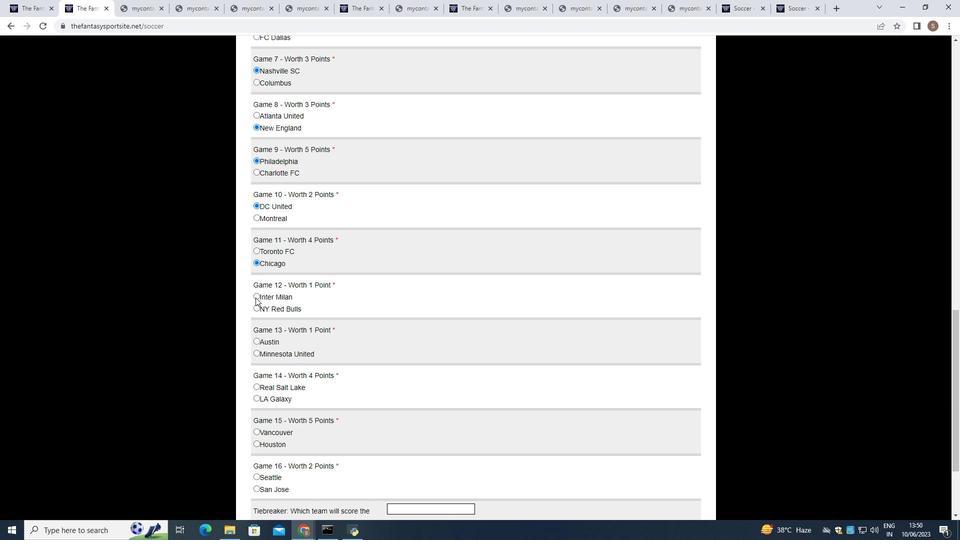 
Action: Mouse pressed left at (255, 293)
Screenshot: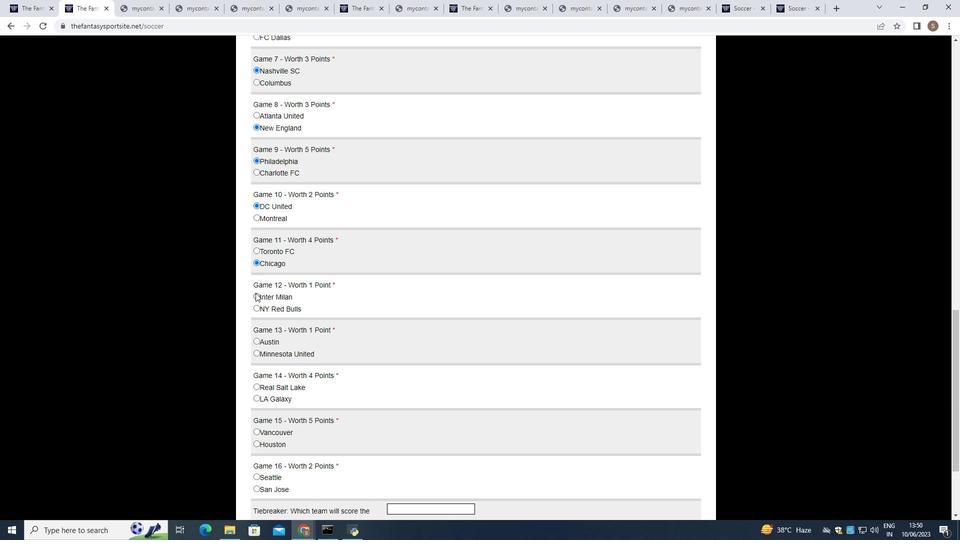 
Action: Mouse moved to (256, 343)
Screenshot: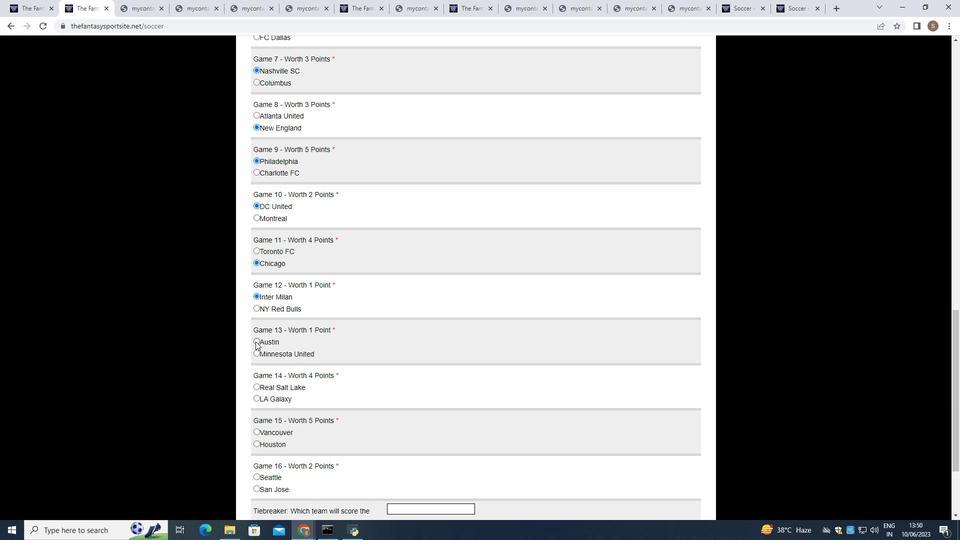 
Action: Mouse pressed left at (256, 343)
Screenshot: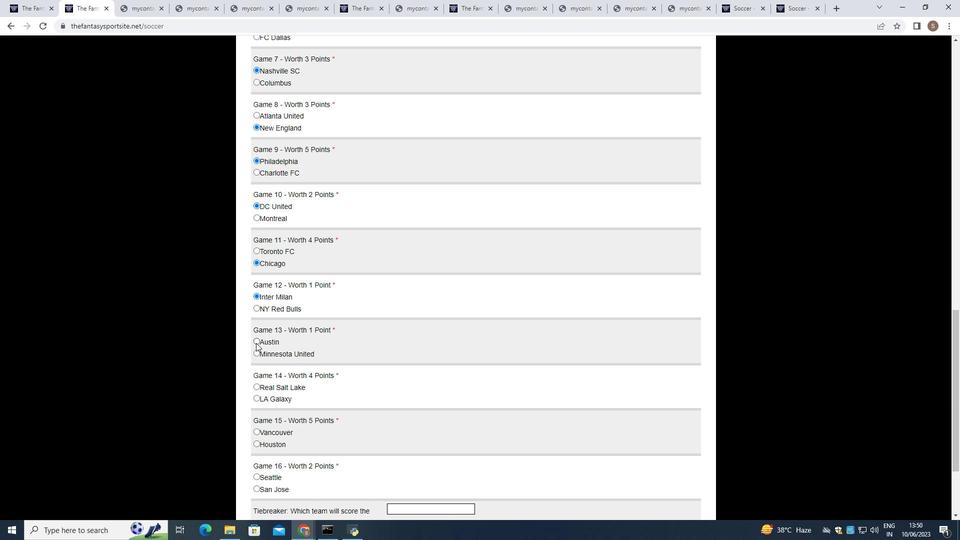 
Action: Mouse moved to (254, 399)
Screenshot: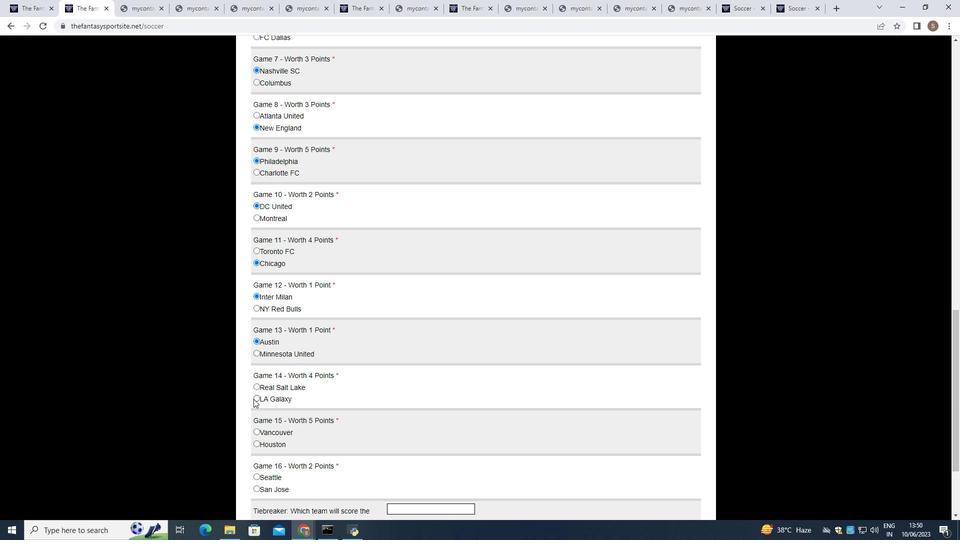 
Action: Mouse pressed left at (254, 399)
Screenshot: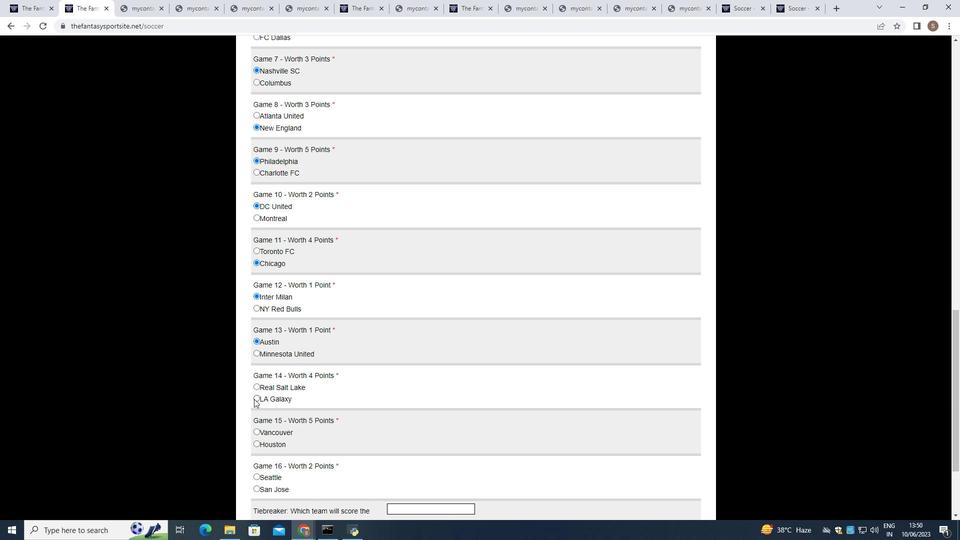 
Action: Mouse moved to (256, 433)
Screenshot: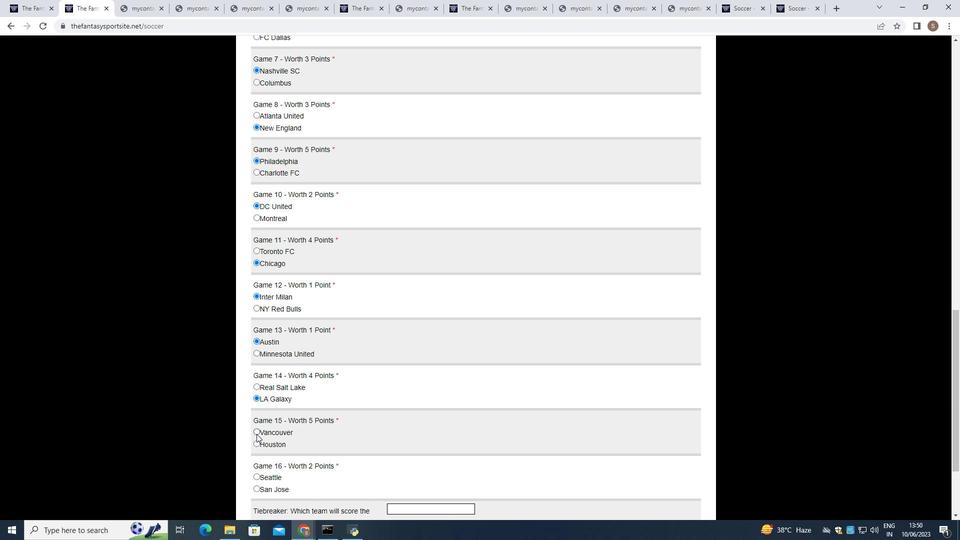 
Action: Mouse pressed left at (256, 433)
Screenshot: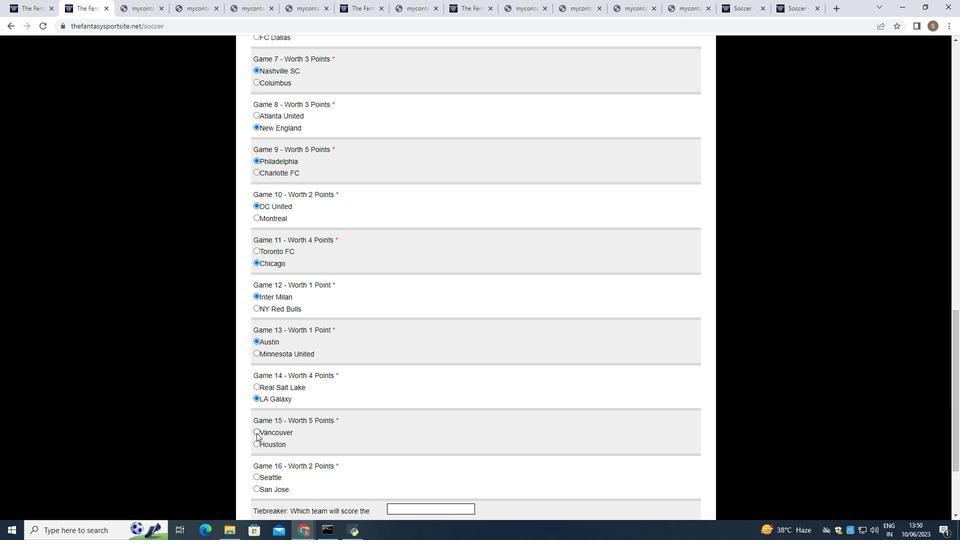 
Action: Mouse moved to (258, 477)
Screenshot: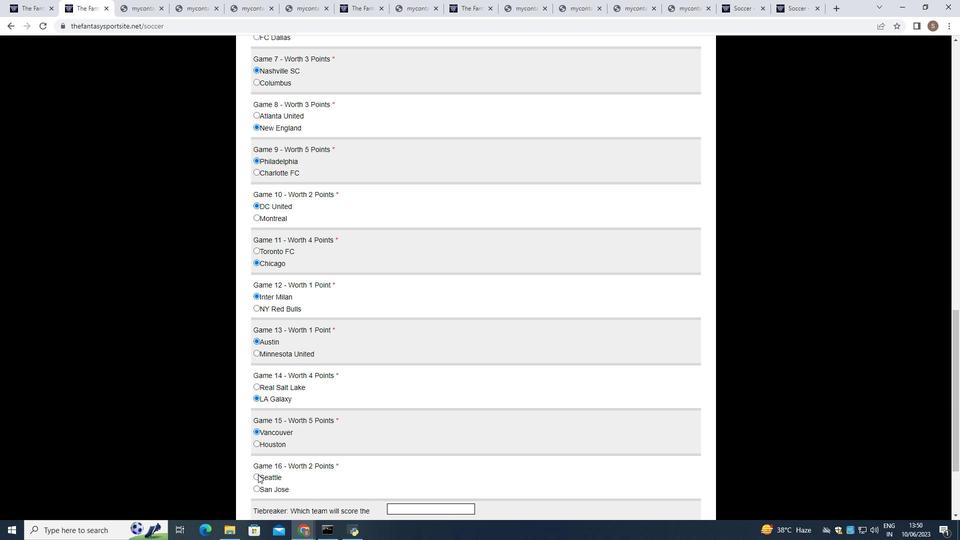 
Action: Mouse pressed left at (258, 477)
Screenshot: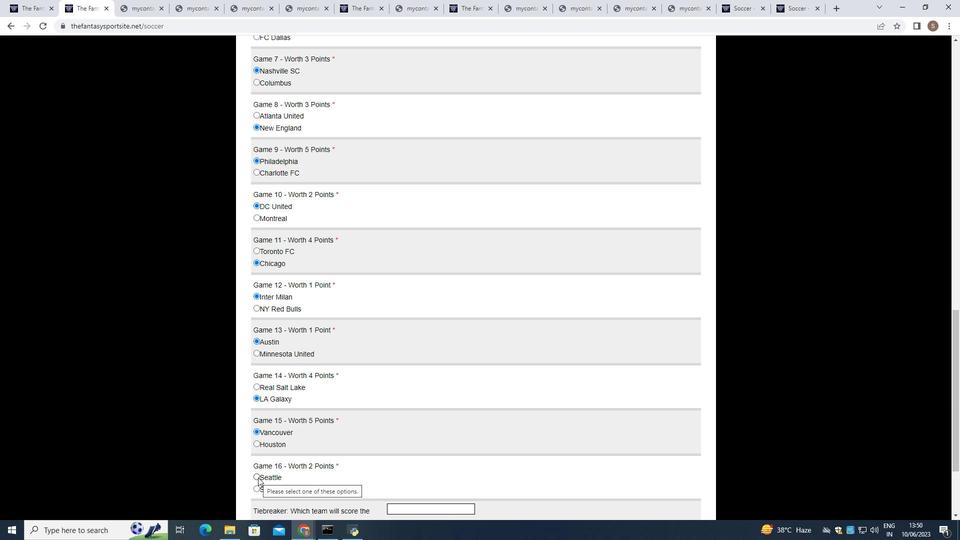 
Action: Mouse moved to (346, 458)
Screenshot: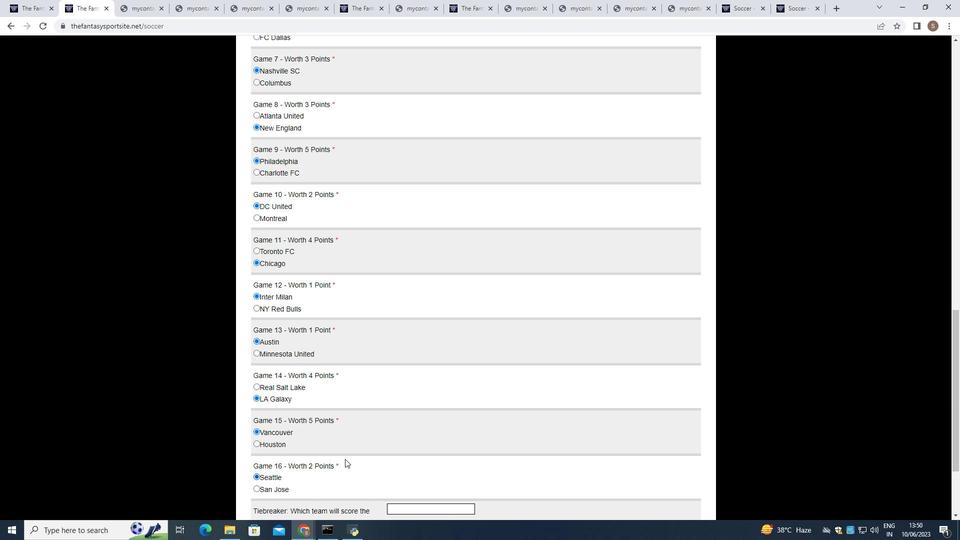 
Action: Mouse scrolled (346, 458) with delta (0, 0)
Screenshot: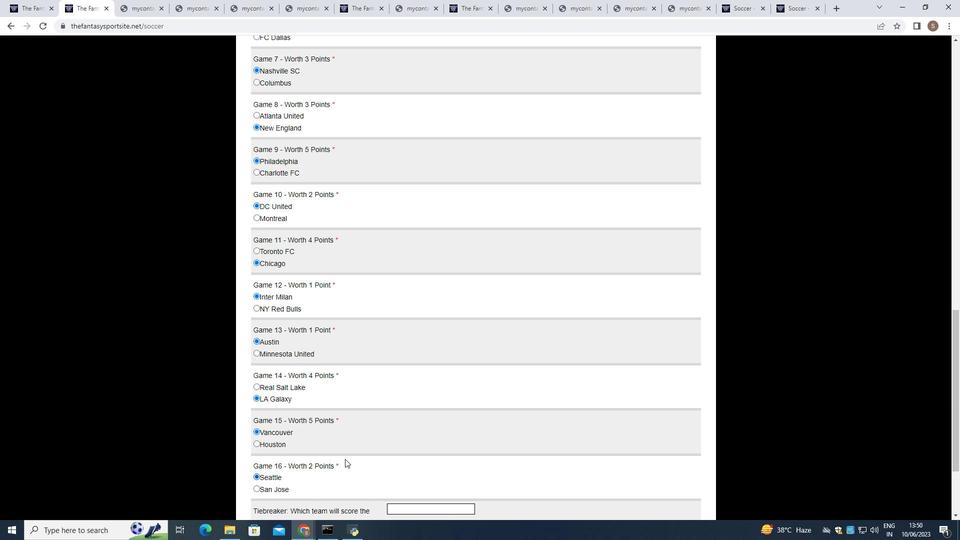 
Action: Mouse scrolled (346, 458) with delta (0, 0)
Screenshot: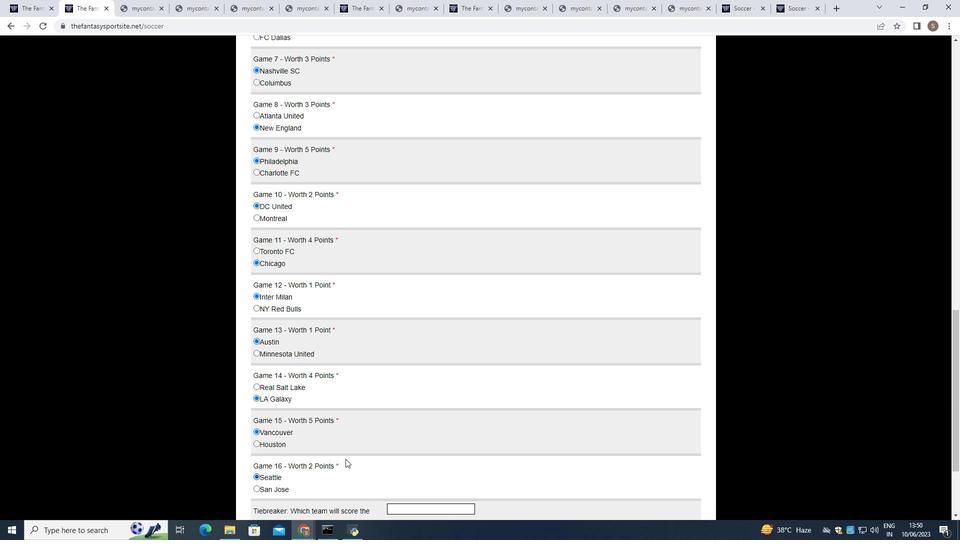 
Action: Mouse scrolled (346, 458) with delta (0, 0)
Screenshot: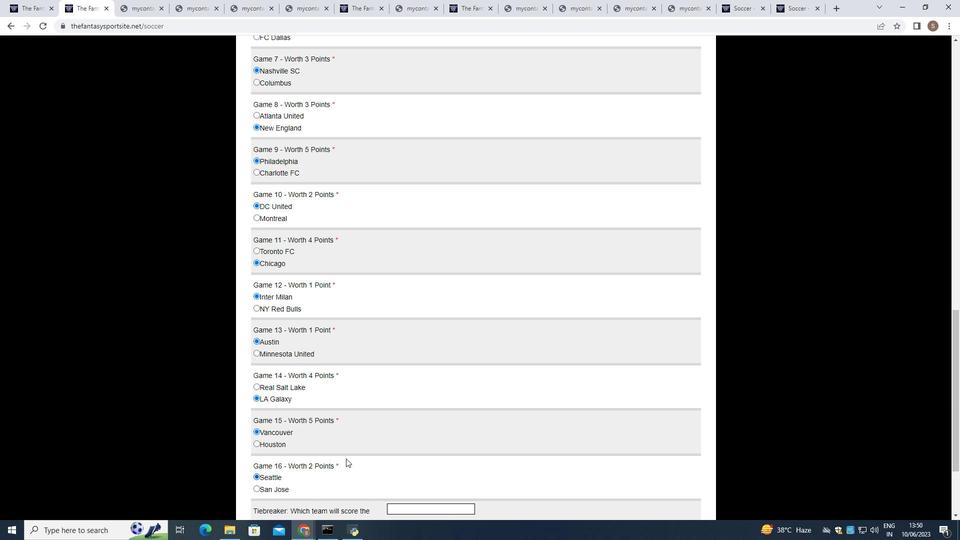 
Action: Mouse scrolled (346, 458) with delta (0, 0)
Screenshot: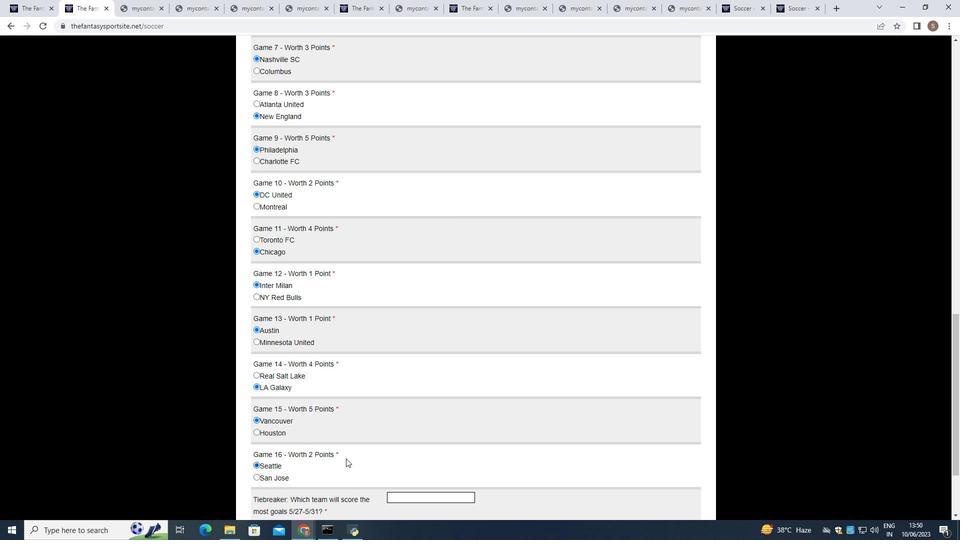 
Action: Mouse moved to (409, 391)
Screenshot: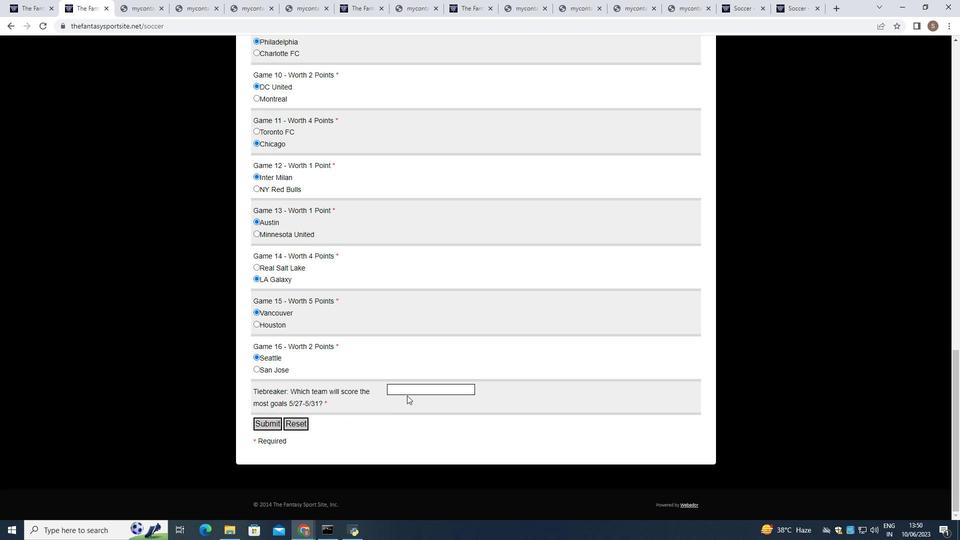 
Action: Mouse pressed left at (409, 391)
Screenshot: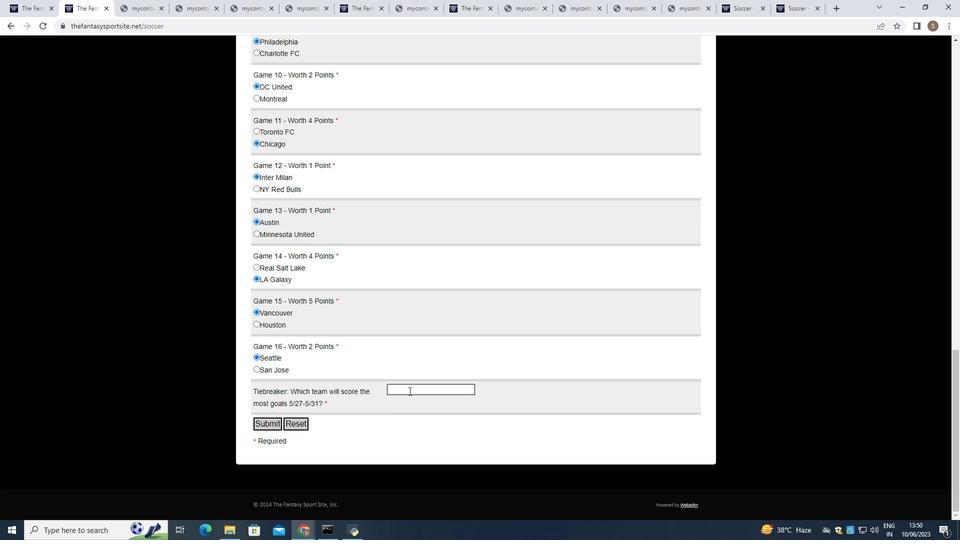 
Action: Key pressed <Key.shift>San<Key.space><Key.shift>Jose
Screenshot: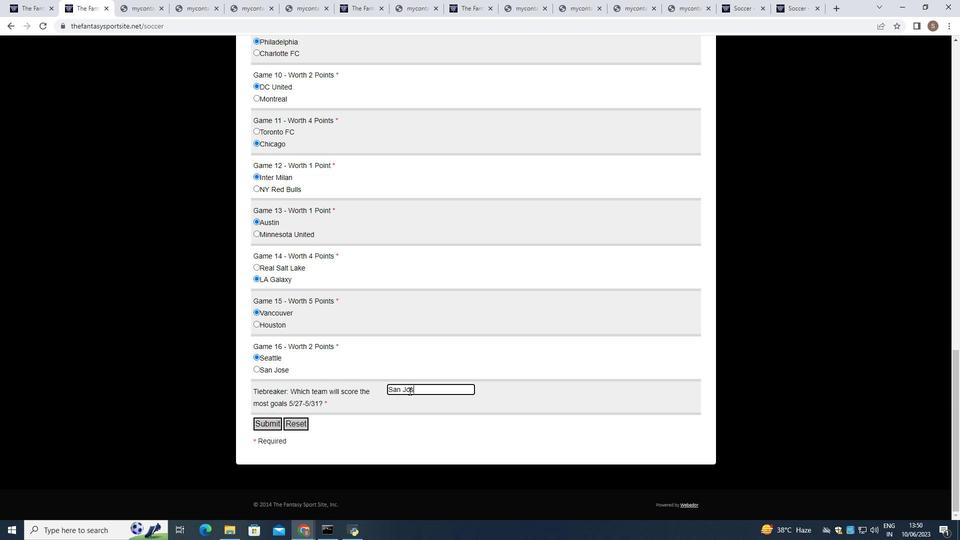 
Action: Mouse moved to (268, 421)
Screenshot: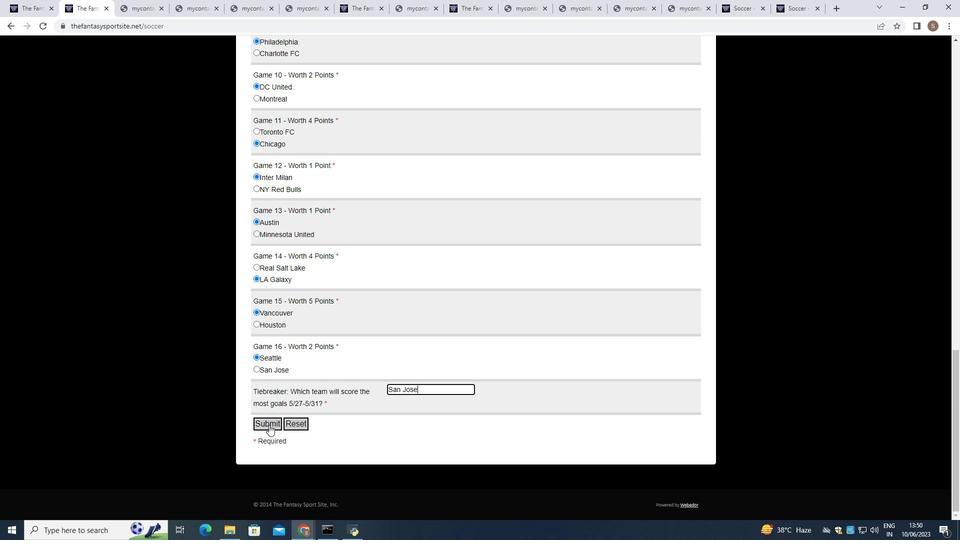 
Action: Mouse pressed left at (268, 421)
Screenshot: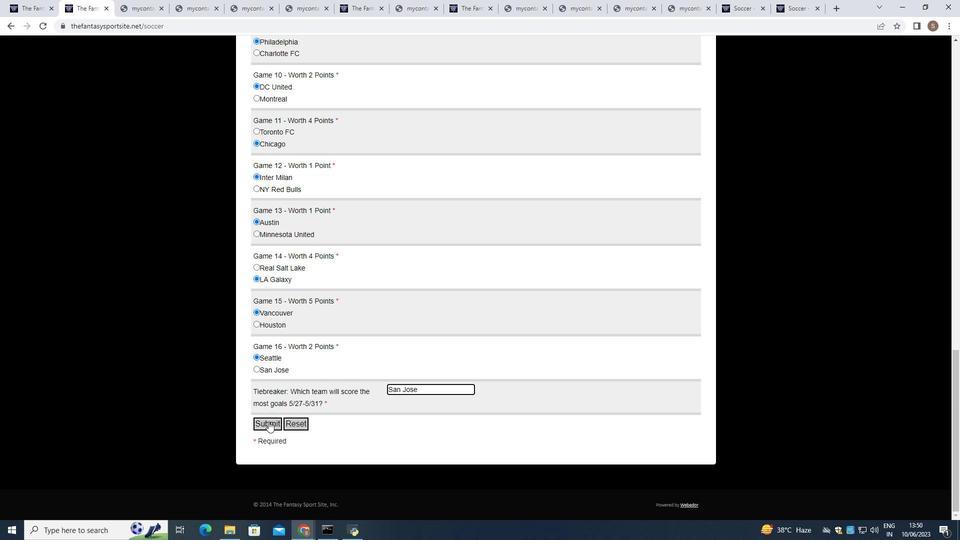 
